 Task: Search one way flight ticket for 1 adult, 1 child, 1 infant in seat in premium economy from St. Louis: St. Louis Lambert International Airport to Evansville: Evansville Regional Airport on 8-3-2023. Choice of flights is Singapure airlines. Number of bags: 1 checked bag. Price is upto 76000. Outbound departure time preference is 18:30.
Action: Mouse moved to (244, 318)
Screenshot: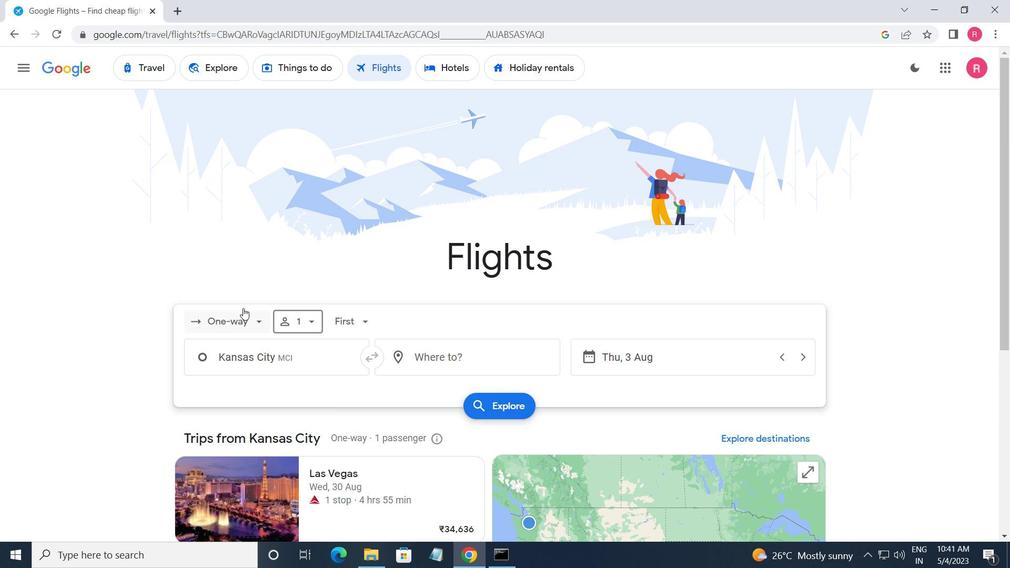 
Action: Mouse pressed left at (244, 318)
Screenshot: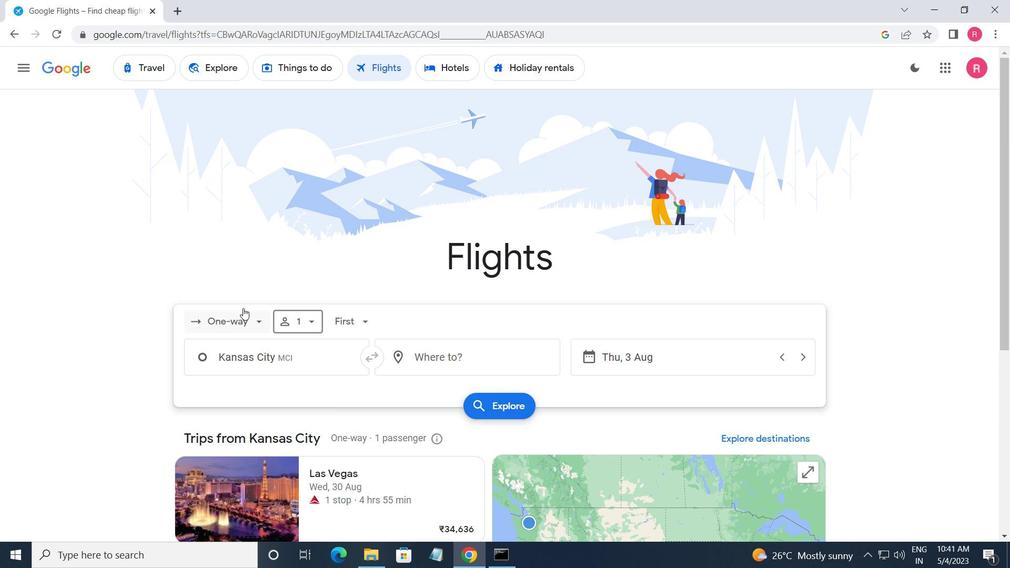 
Action: Mouse moved to (247, 388)
Screenshot: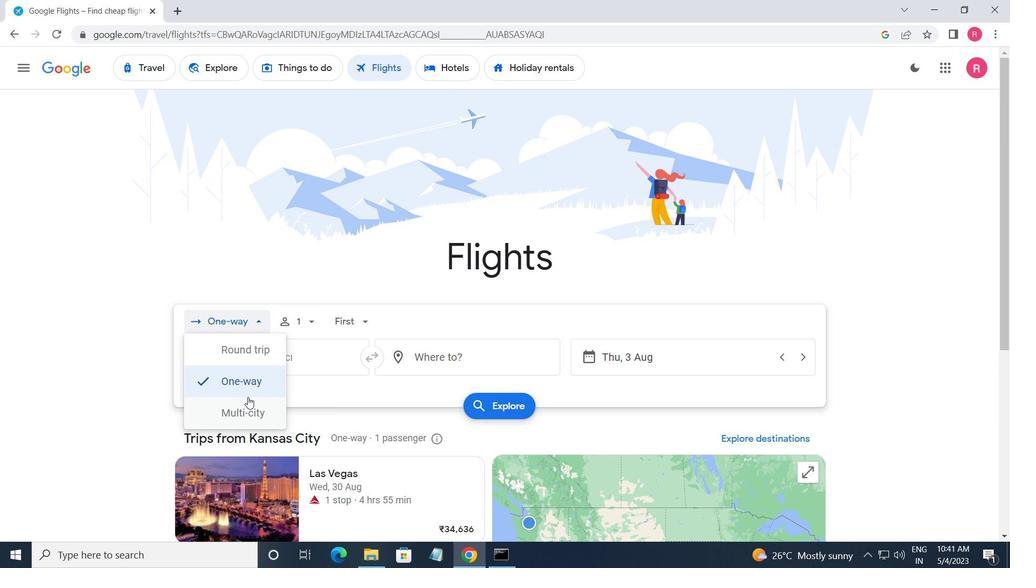 
Action: Mouse pressed left at (247, 388)
Screenshot: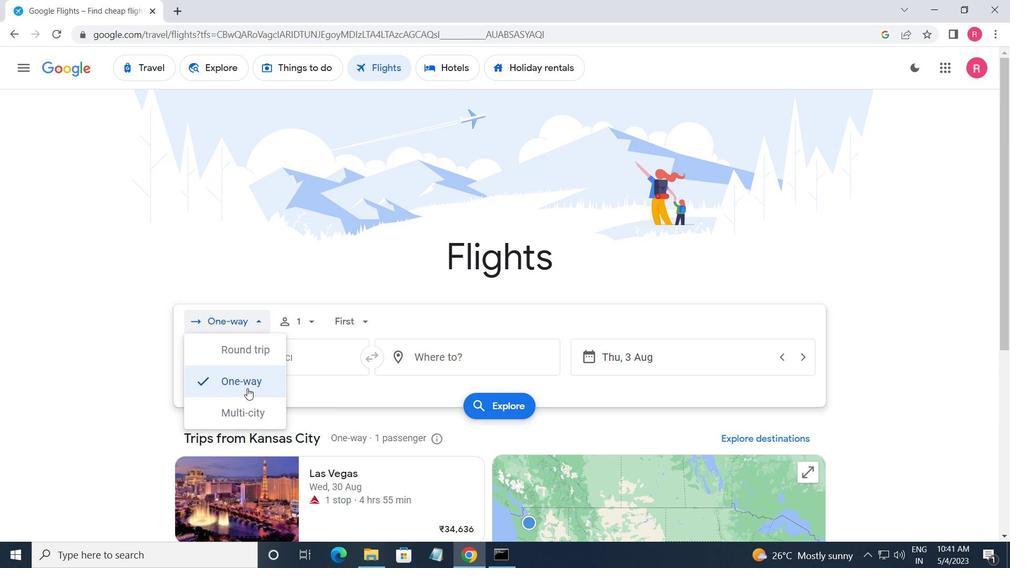 
Action: Mouse moved to (299, 329)
Screenshot: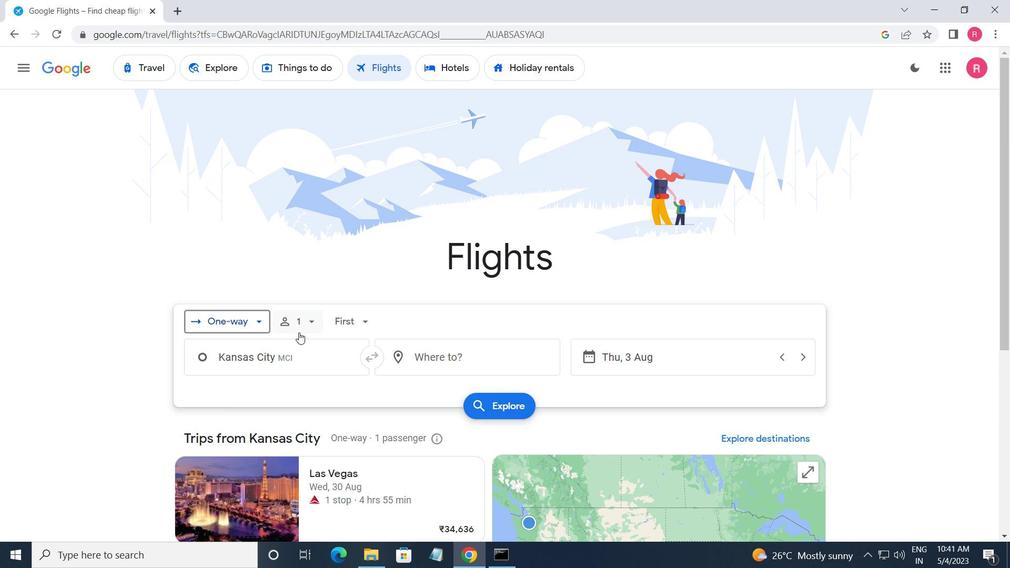 
Action: Mouse pressed left at (299, 329)
Screenshot: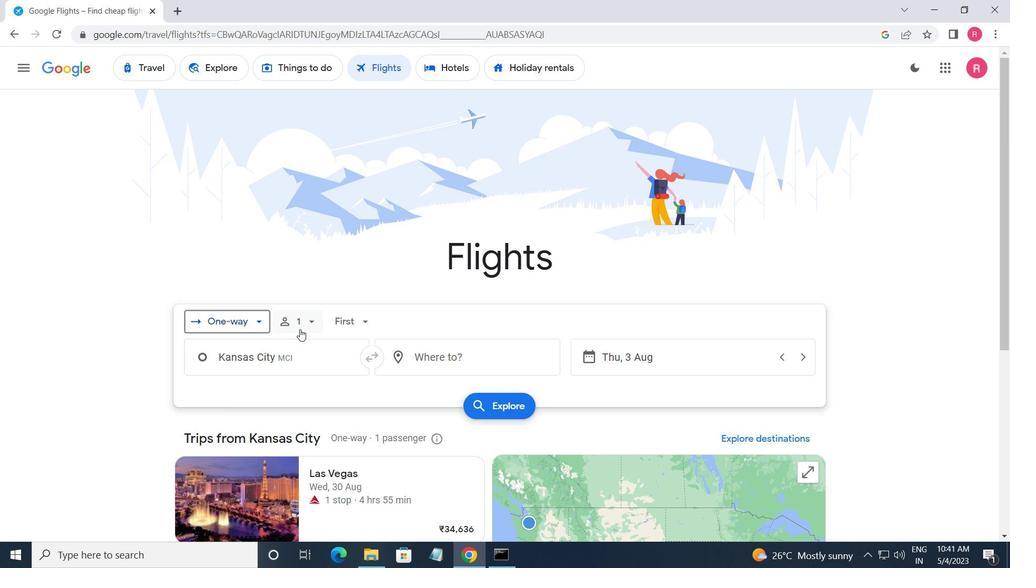 
Action: Mouse moved to (412, 387)
Screenshot: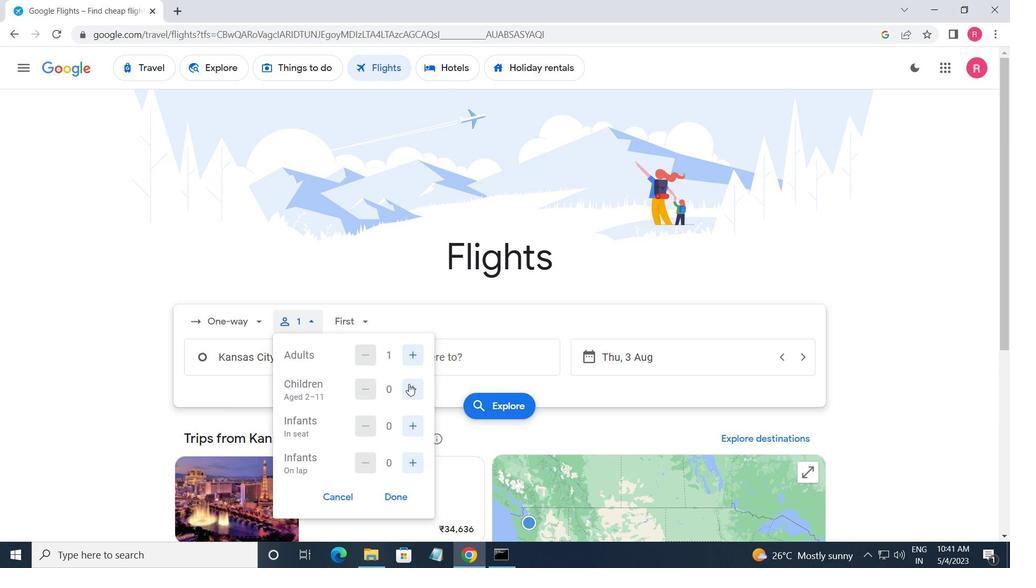 
Action: Mouse pressed left at (412, 387)
Screenshot: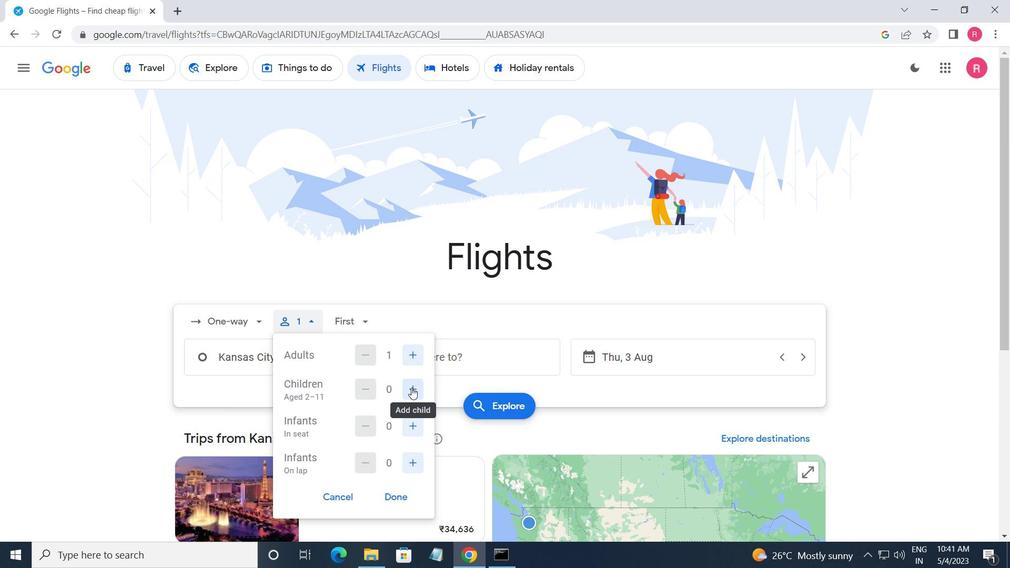 
Action: Mouse moved to (412, 421)
Screenshot: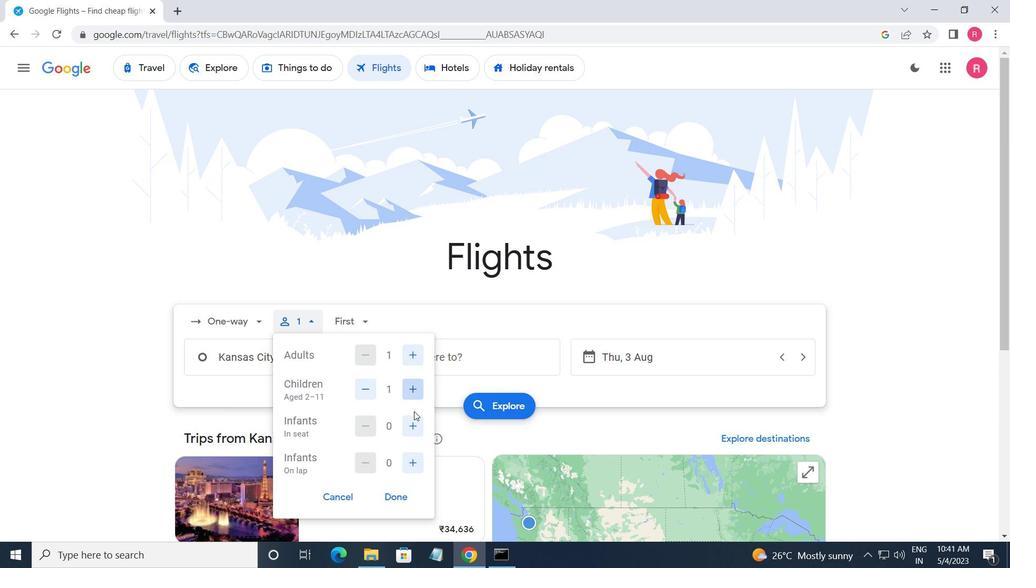 
Action: Mouse pressed left at (412, 421)
Screenshot: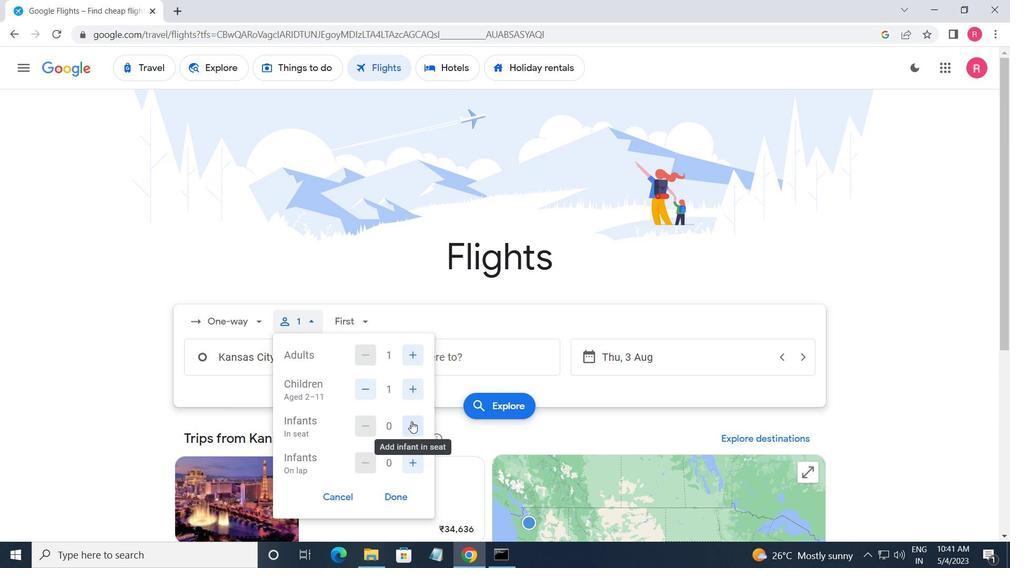 
Action: Mouse moved to (353, 319)
Screenshot: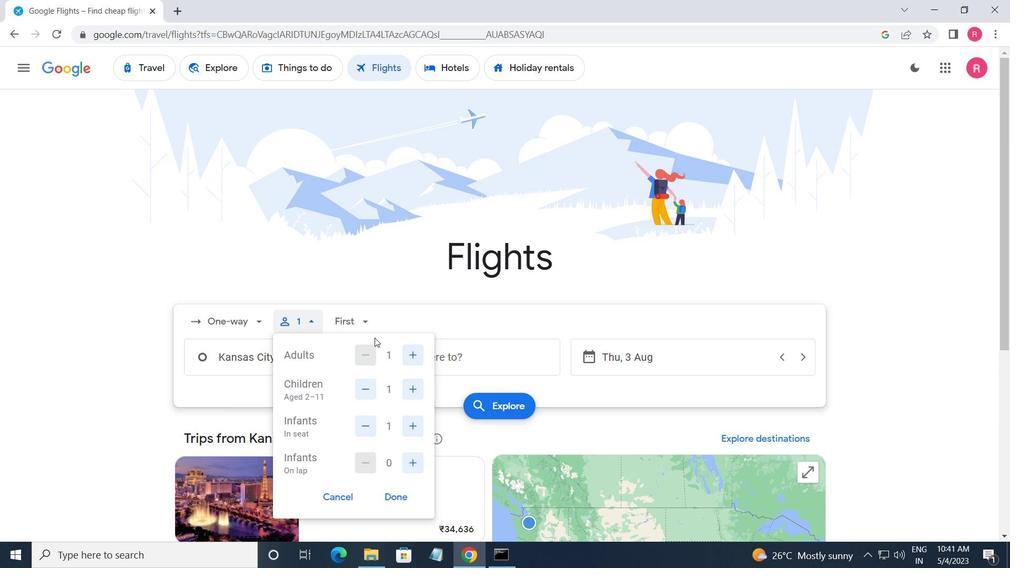 
Action: Mouse pressed left at (353, 319)
Screenshot: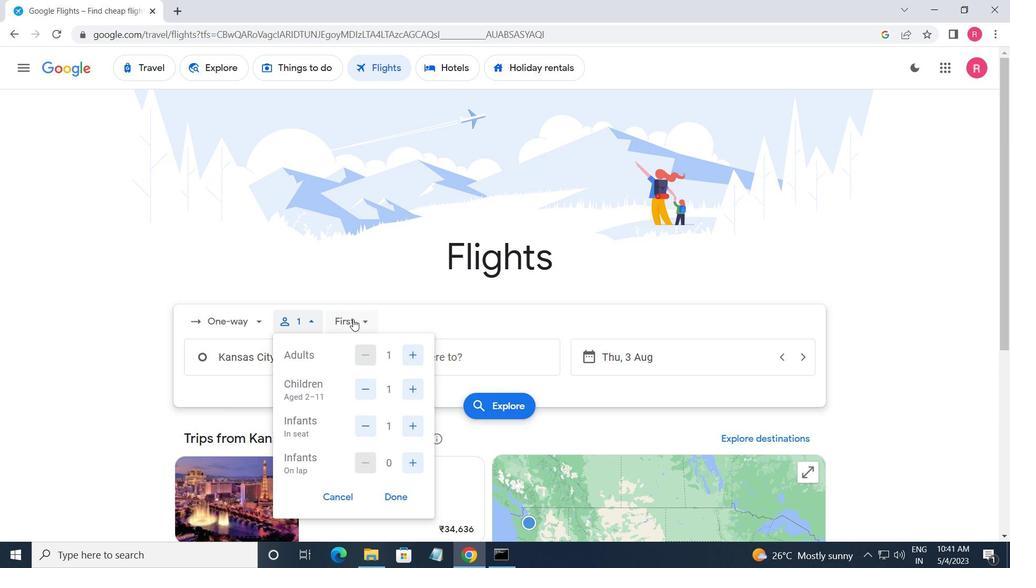 
Action: Mouse moved to (371, 387)
Screenshot: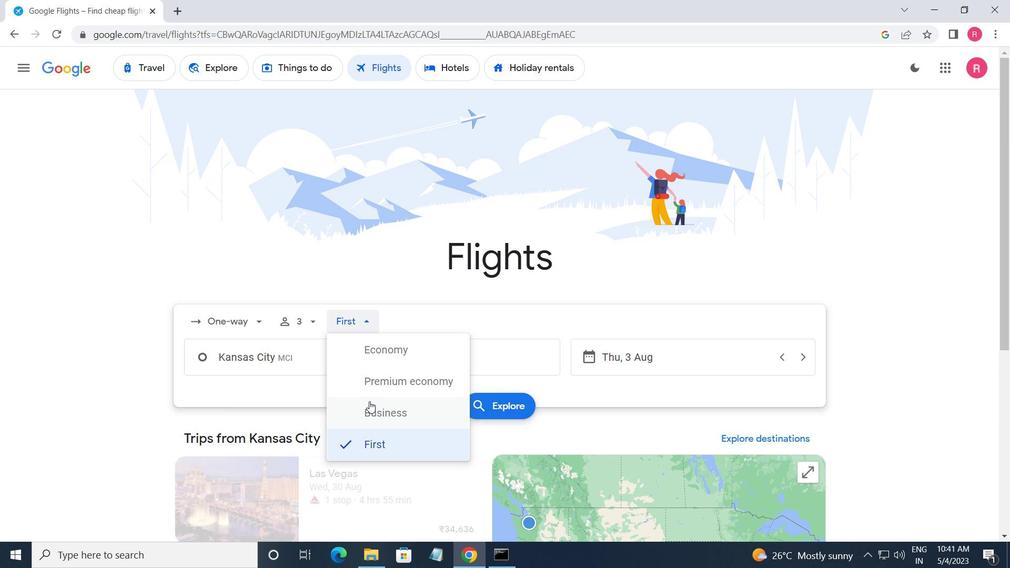 
Action: Mouse pressed left at (371, 387)
Screenshot: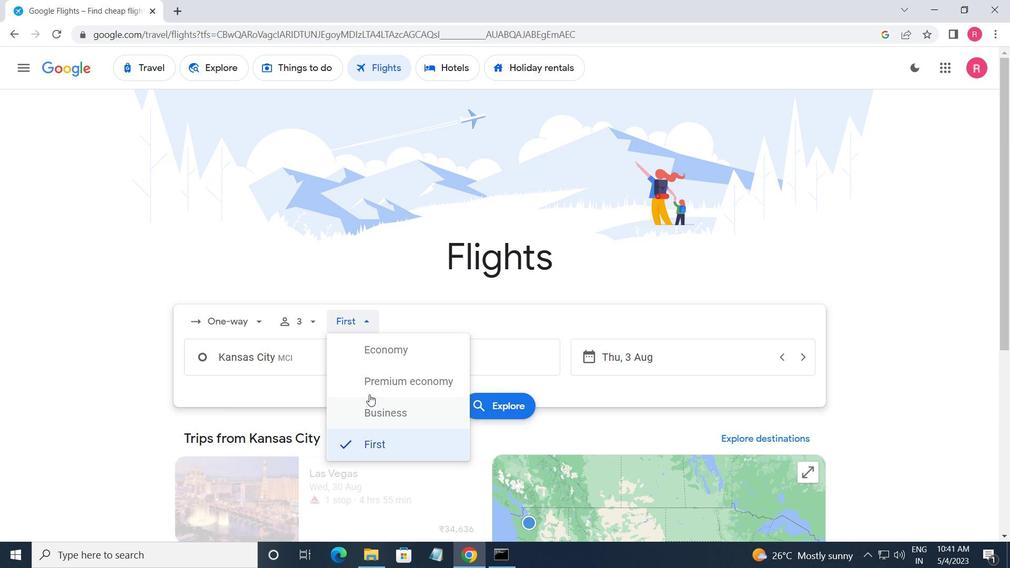 
Action: Mouse moved to (326, 369)
Screenshot: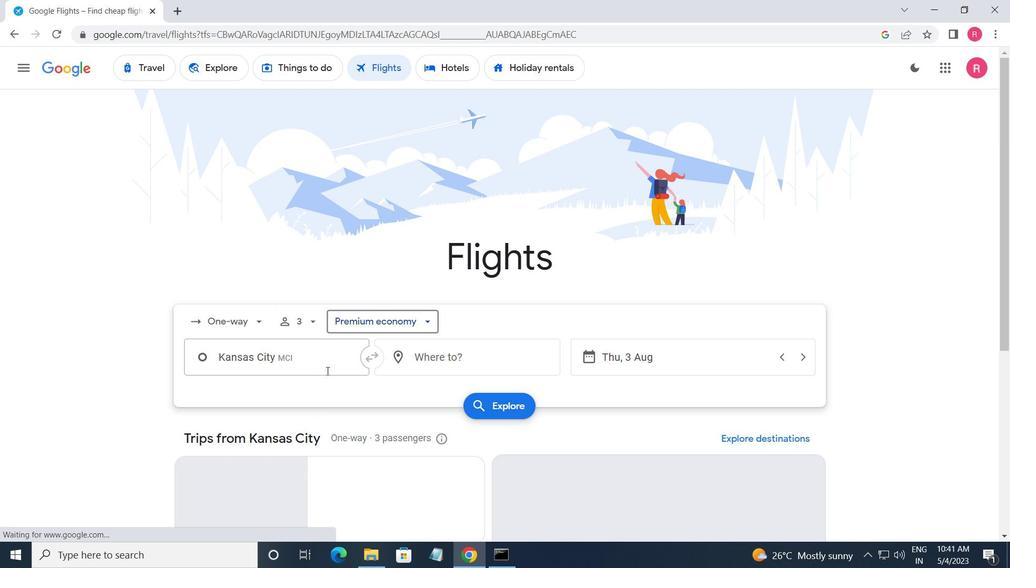 
Action: Mouse pressed left at (326, 369)
Screenshot: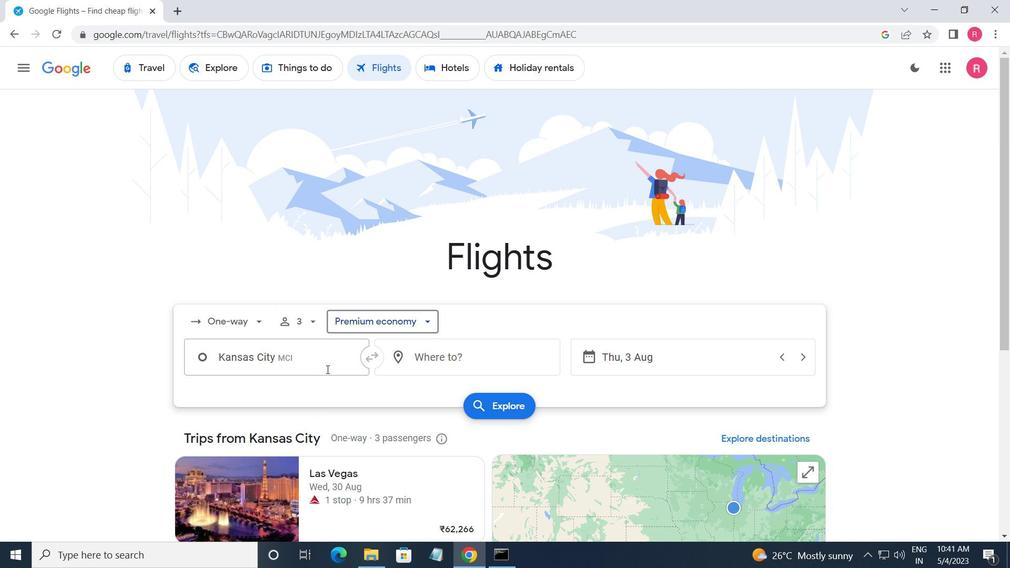 
Action: Key pressed <Key.shift>ST.<Key.shift_r><Key.shift_r><Key.shift_r><Key.shift_r><Key.shift_r>LP<Key.backspace><Key.backspace><Key.space><Key.shift_r>LOU
Screenshot: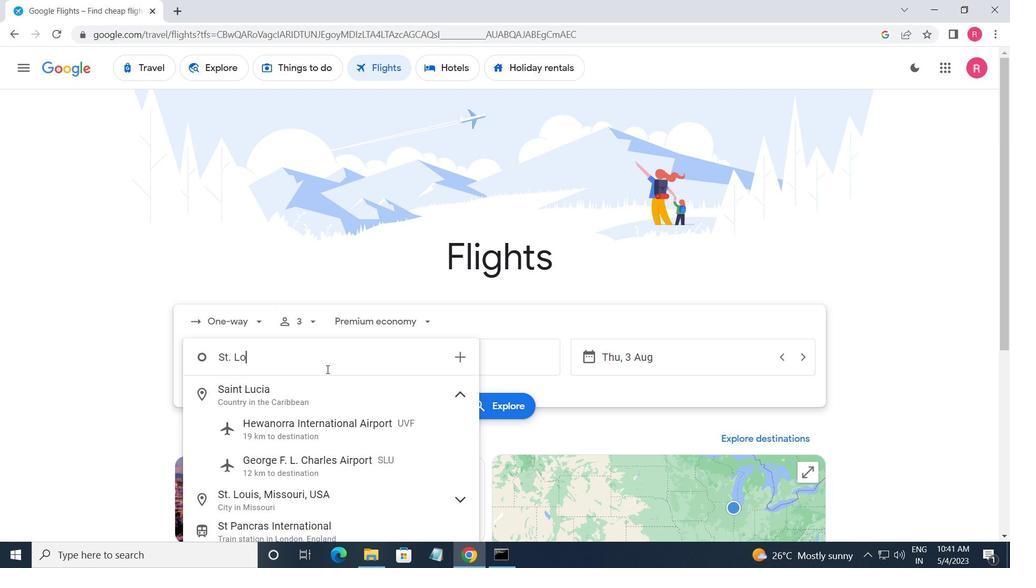 
Action: Mouse moved to (322, 417)
Screenshot: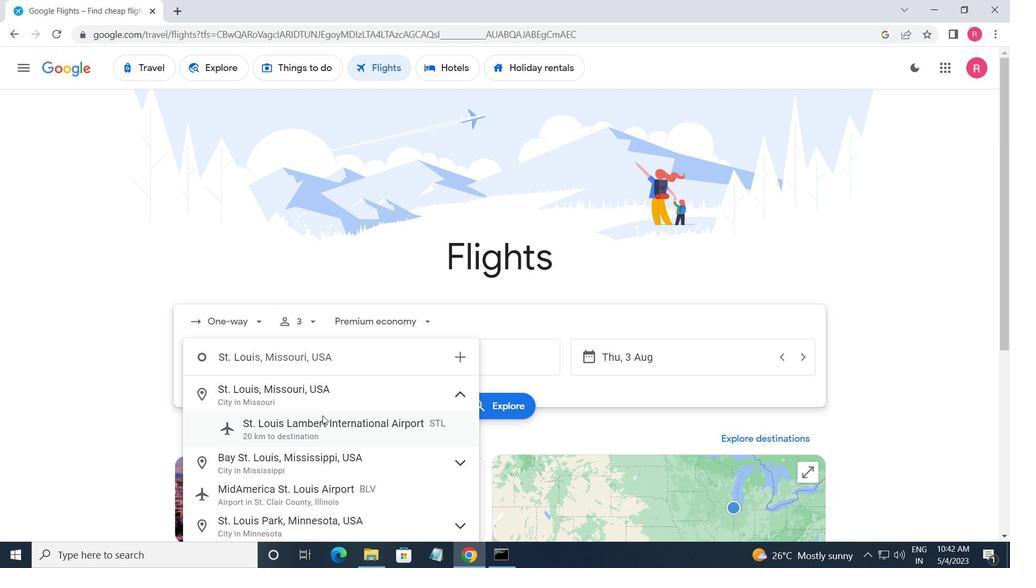 
Action: Mouse pressed left at (322, 417)
Screenshot: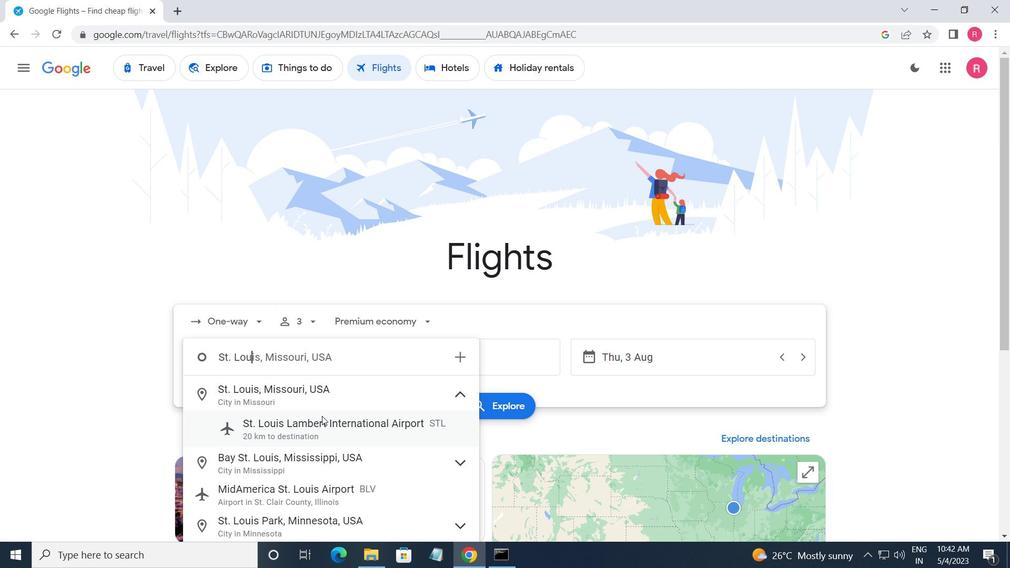 
Action: Mouse moved to (438, 364)
Screenshot: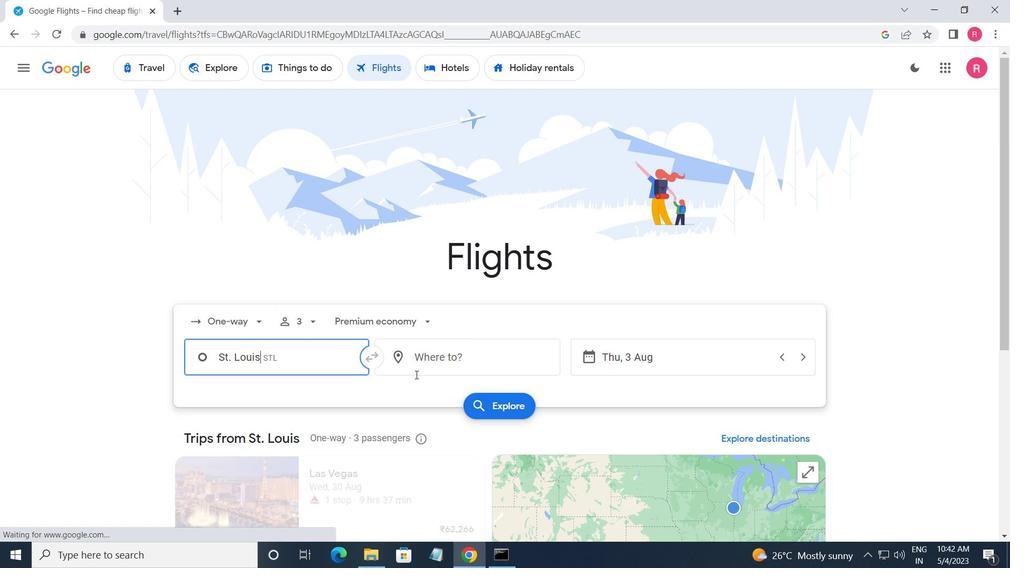 
Action: Mouse pressed left at (438, 364)
Screenshot: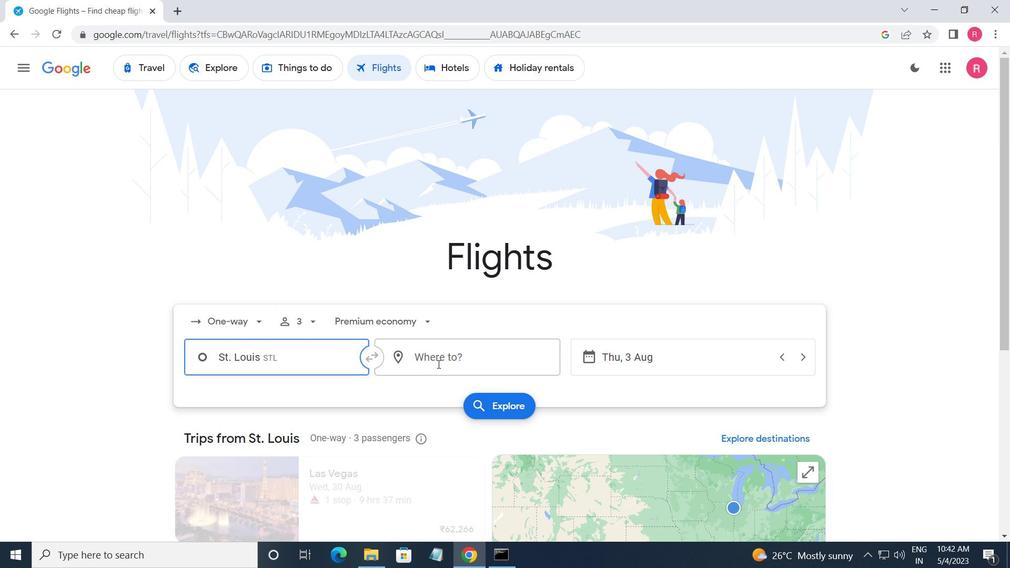 
Action: Mouse moved to (457, 482)
Screenshot: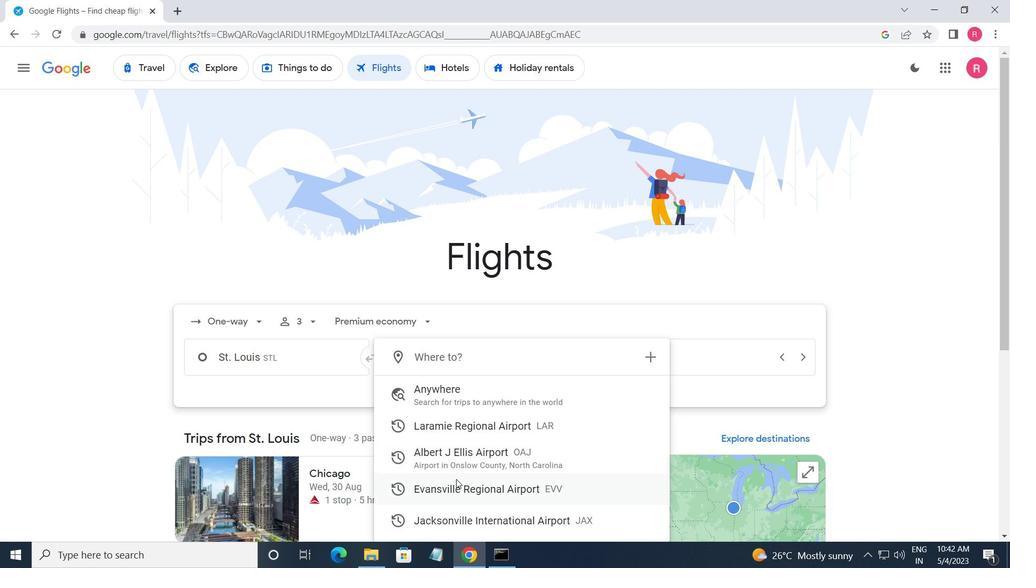 
Action: Mouse pressed left at (457, 482)
Screenshot: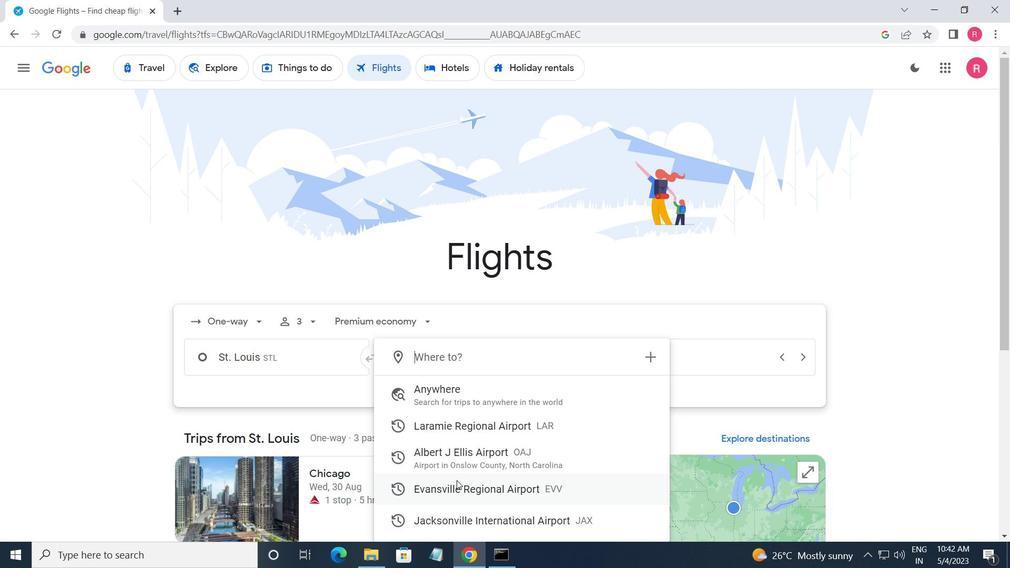 
Action: Mouse moved to (696, 352)
Screenshot: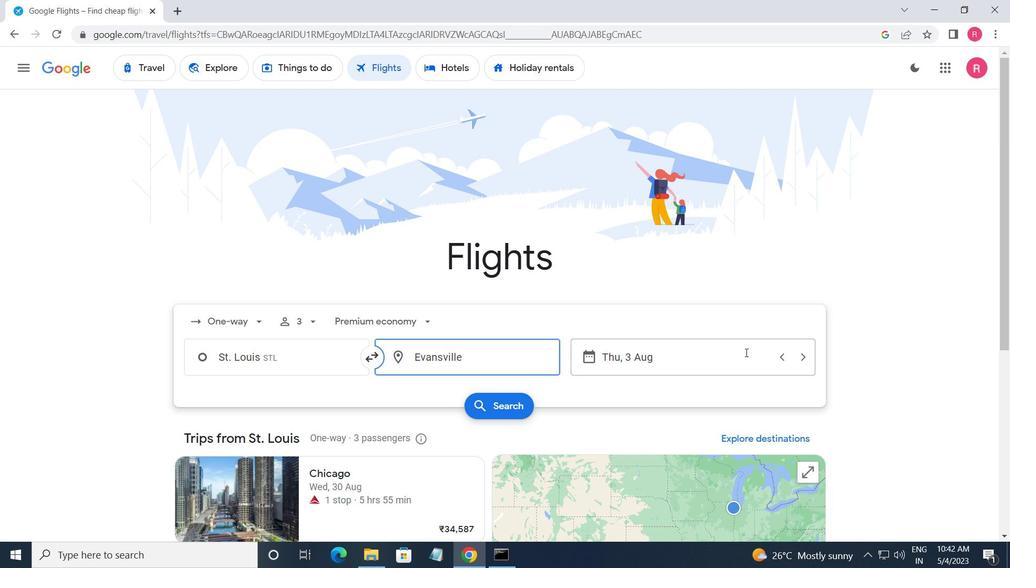 
Action: Mouse pressed left at (696, 352)
Screenshot: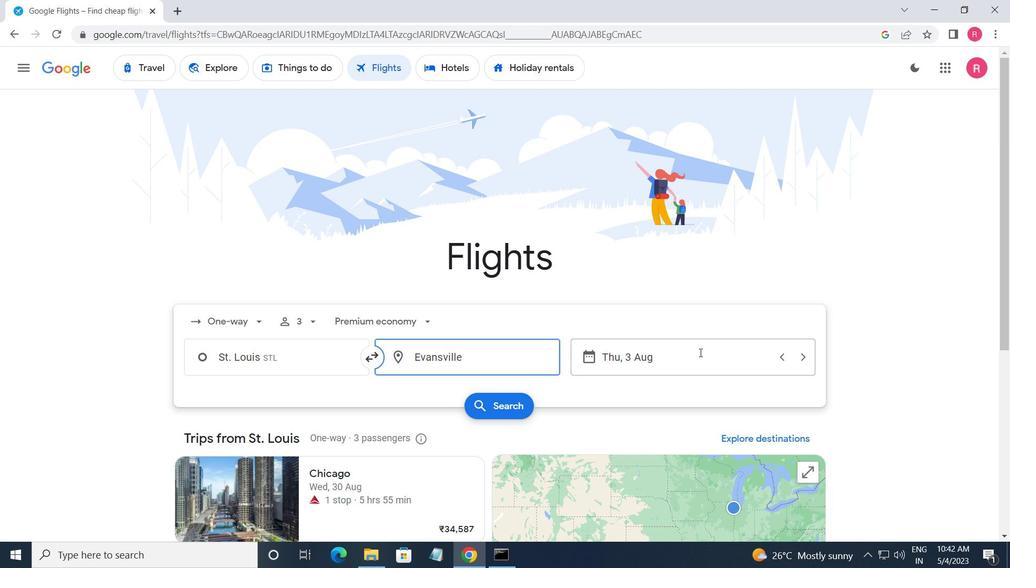 
Action: Mouse moved to (466, 302)
Screenshot: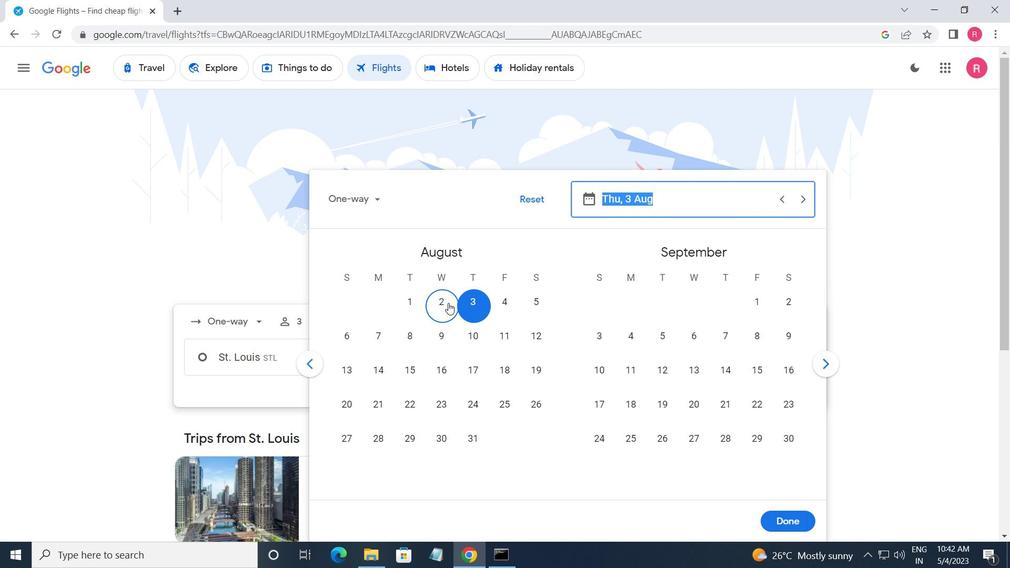 
Action: Mouse pressed left at (466, 302)
Screenshot: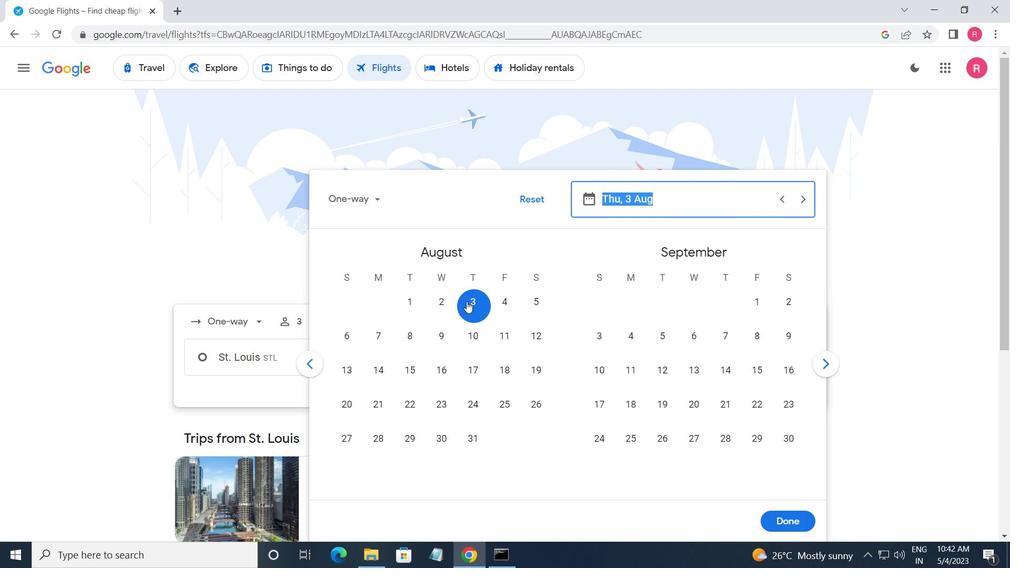 
Action: Mouse moved to (793, 519)
Screenshot: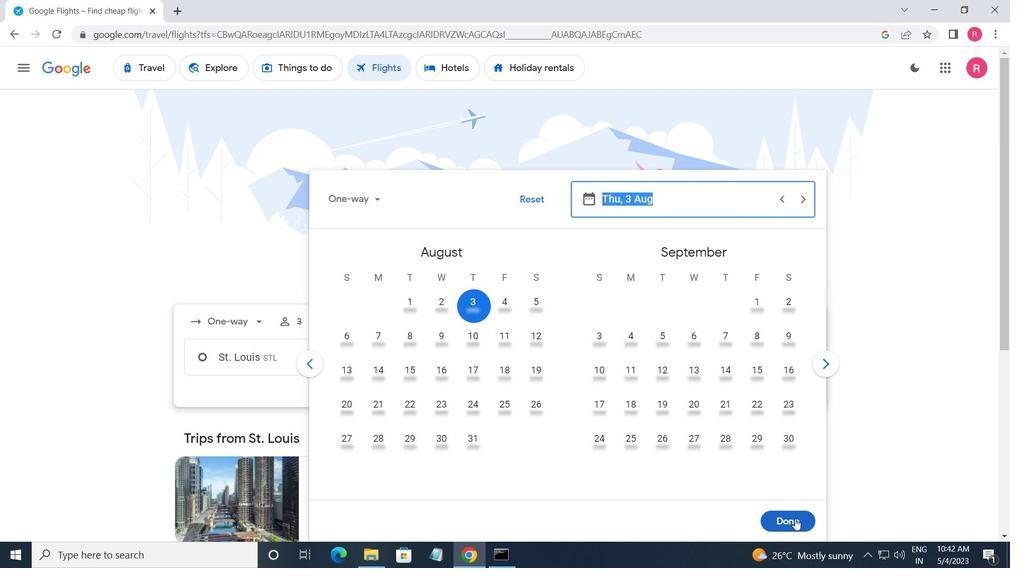 
Action: Mouse pressed left at (793, 519)
Screenshot: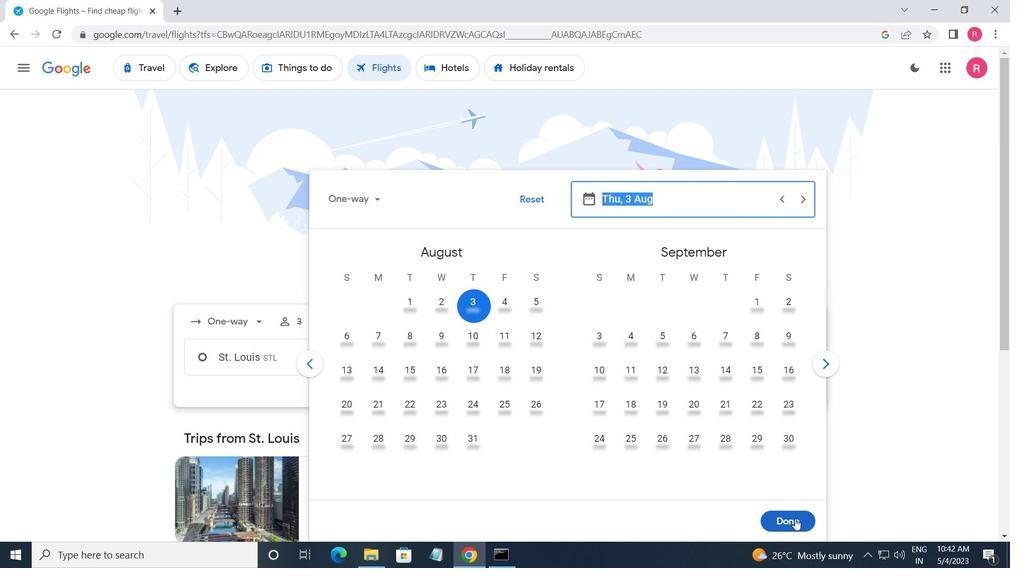 
Action: Mouse moved to (496, 412)
Screenshot: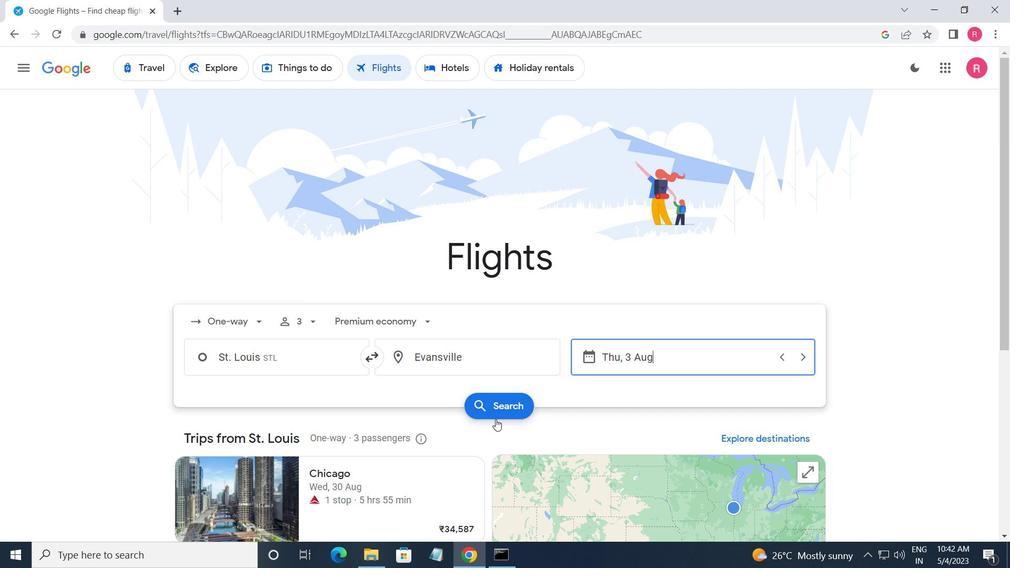 
Action: Mouse pressed left at (496, 412)
Screenshot: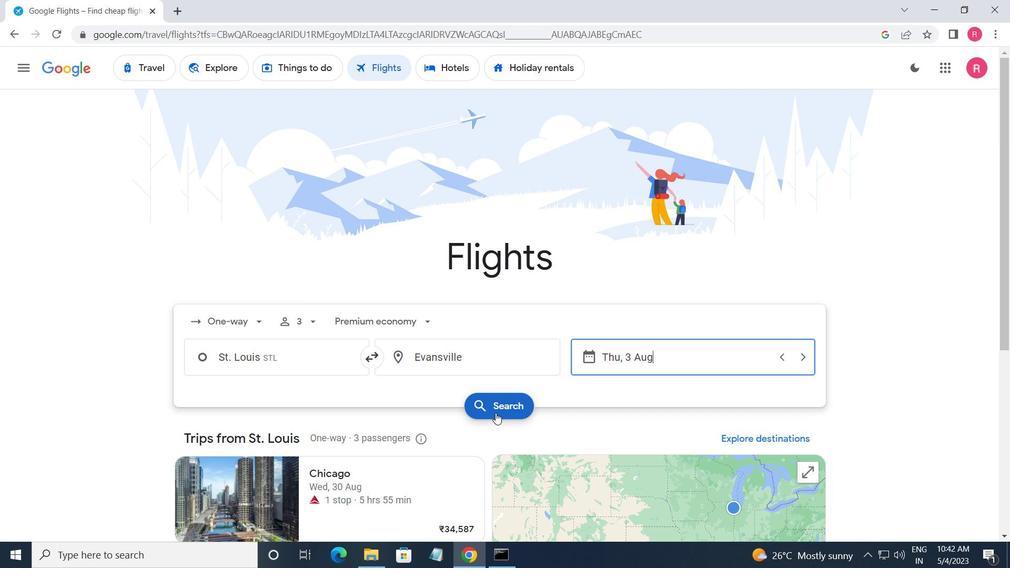 
Action: Mouse moved to (185, 188)
Screenshot: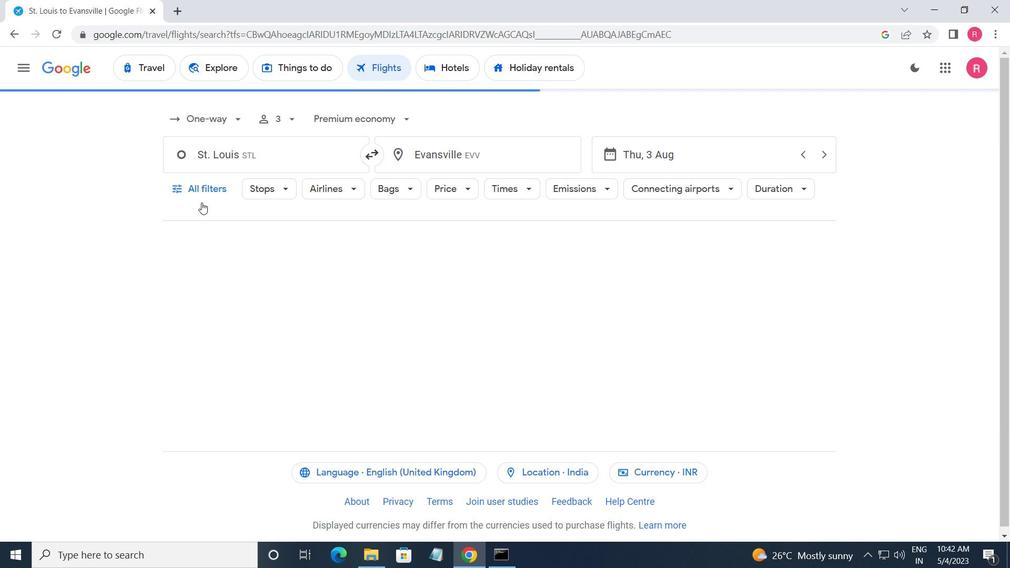 
Action: Mouse pressed left at (185, 188)
Screenshot: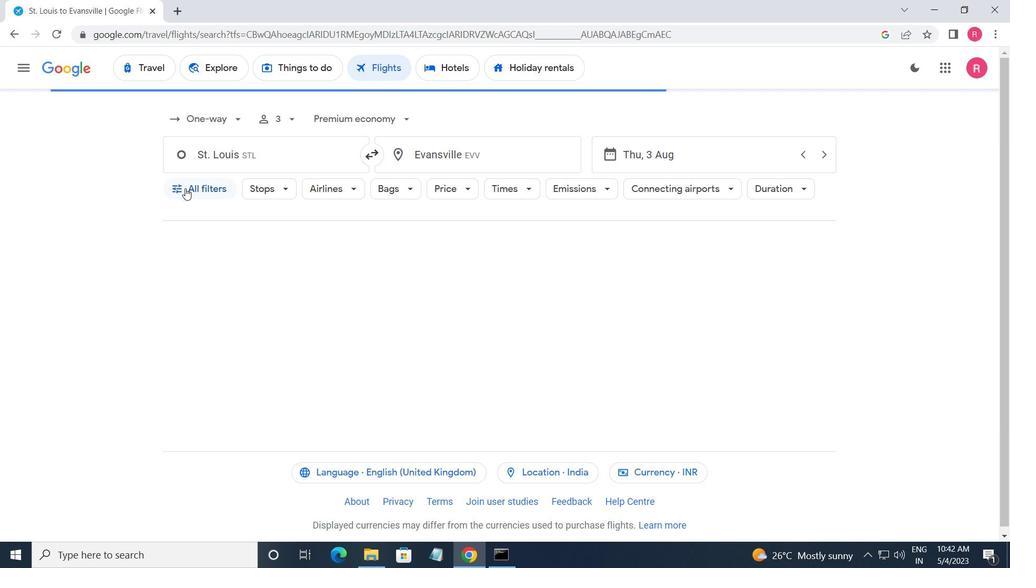 
Action: Mouse moved to (257, 315)
Screenshot: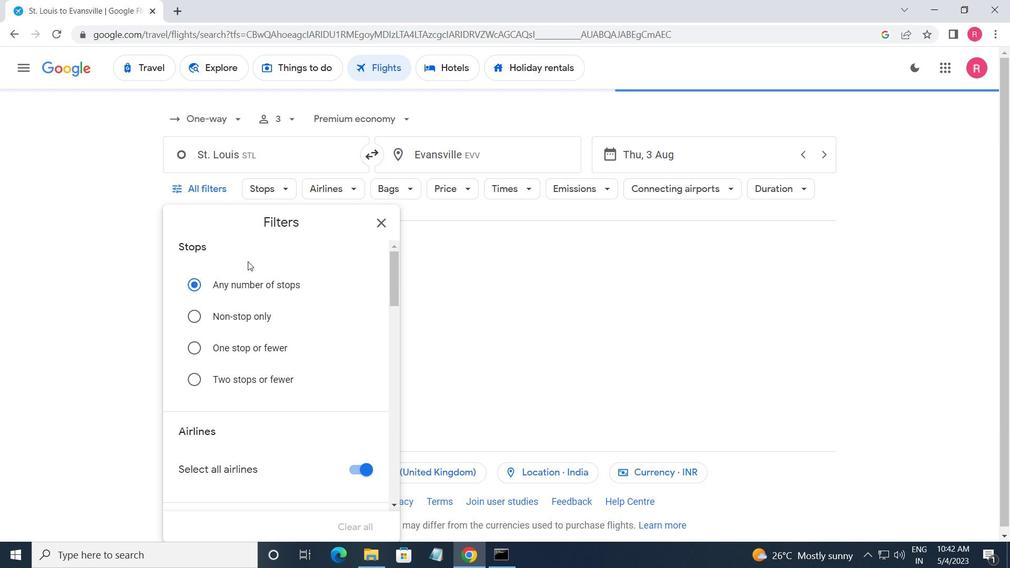 
Action: Mouse scrolled (257, 315) with delta (0, 0)
Screenshot: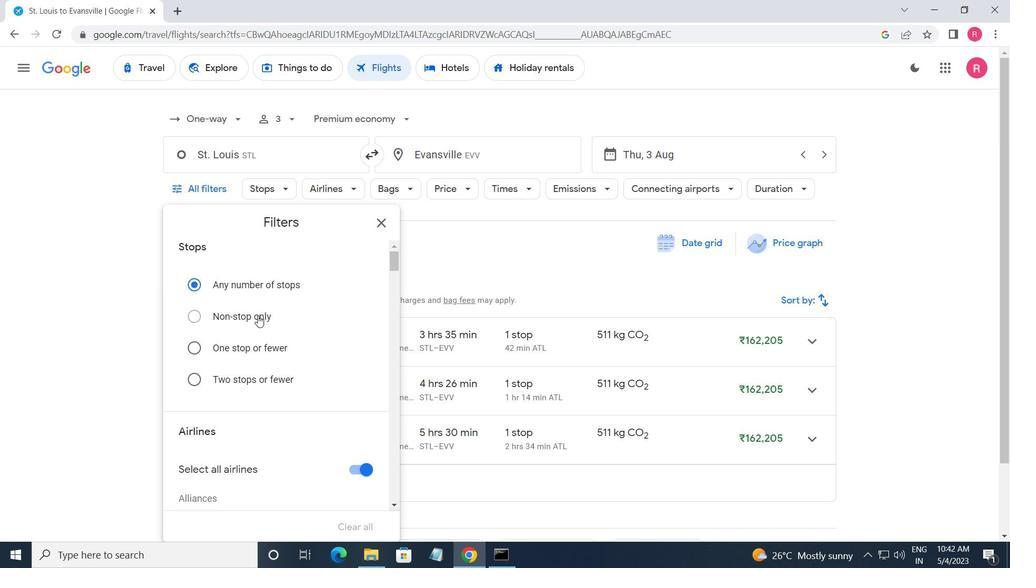 
Action: Mouse scrolled (257, 315) with delta (0, 0)
Screenshot: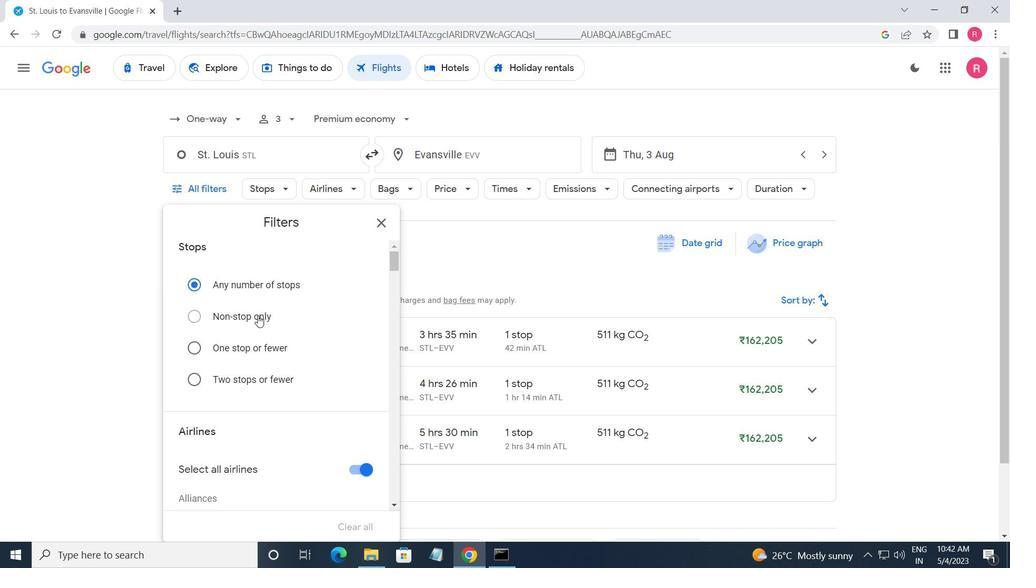 
Action: Mouse scrolled (257, 315) with delta (0, 0)
Screenshot: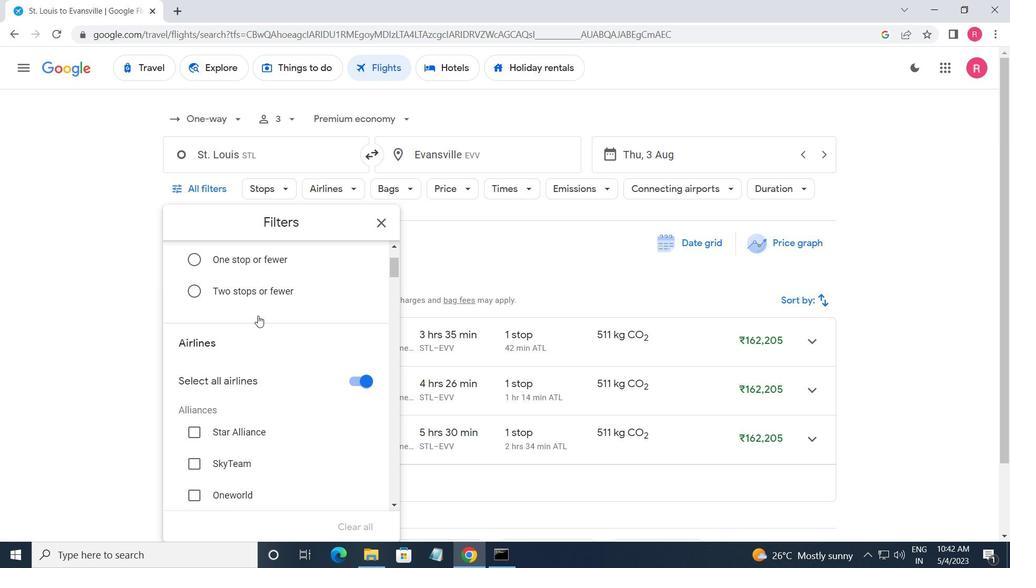 
Action: Mouse scrolled (257, 315) with delta (0, 0)
Screenshot: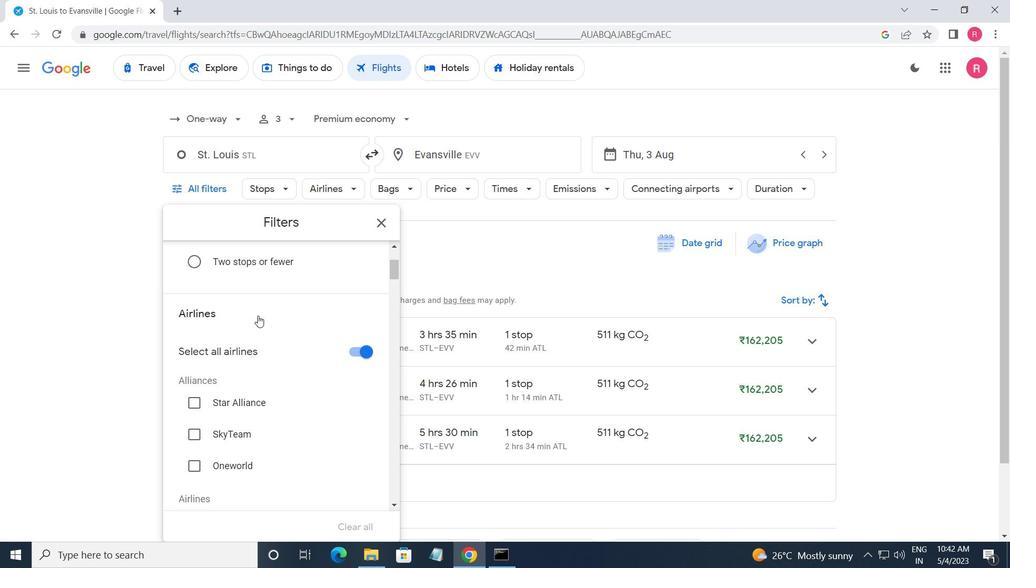 
Action: Mouse scrolled (257, 315) with delta (0, 0)
Screenshot: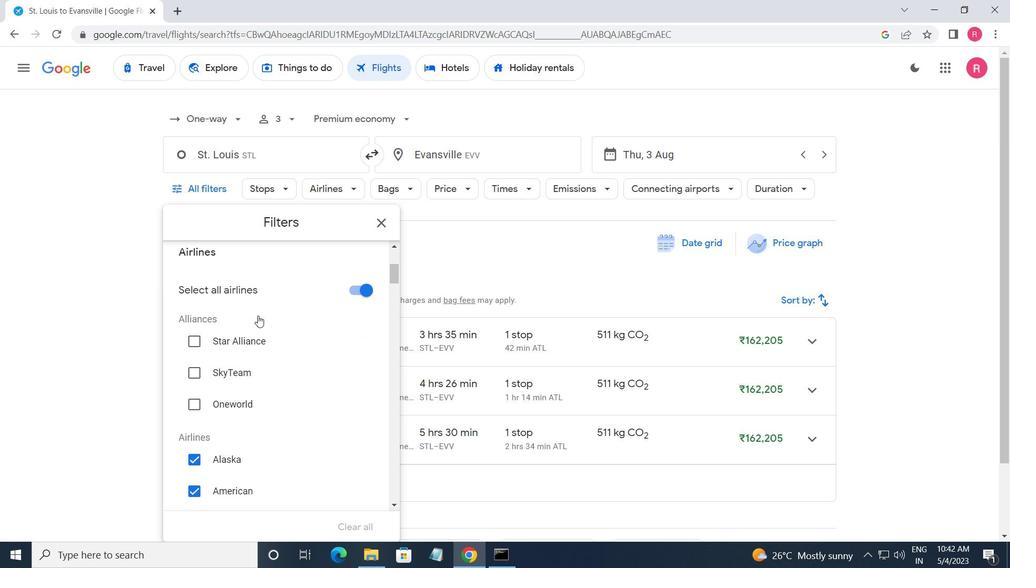 
Action: Mouse scrolled (257, 316) with delta (0, 0)
Screenshot: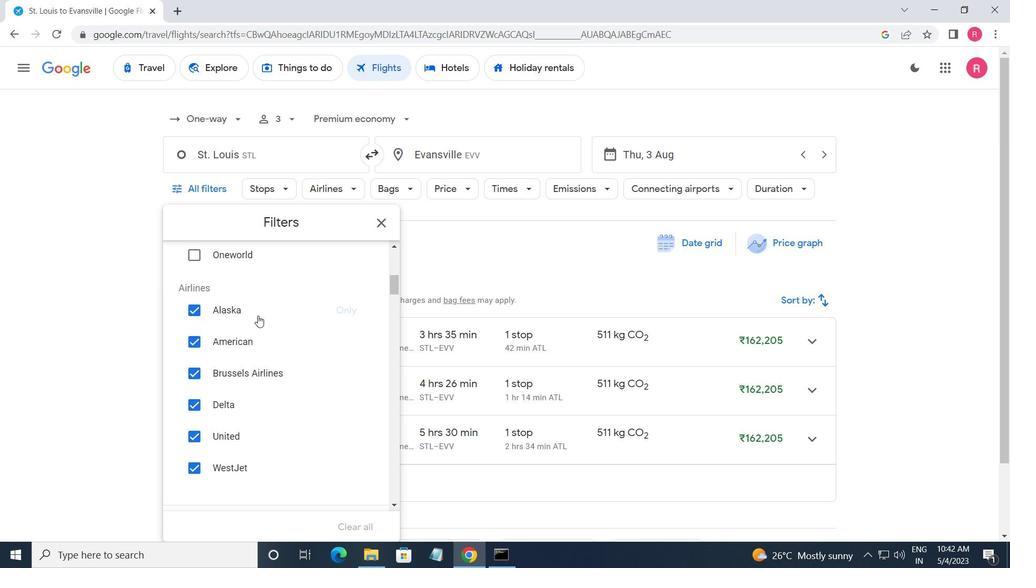 
Action: Mouse scrolled (257, 316) with delta (0, 0)
Screenshot: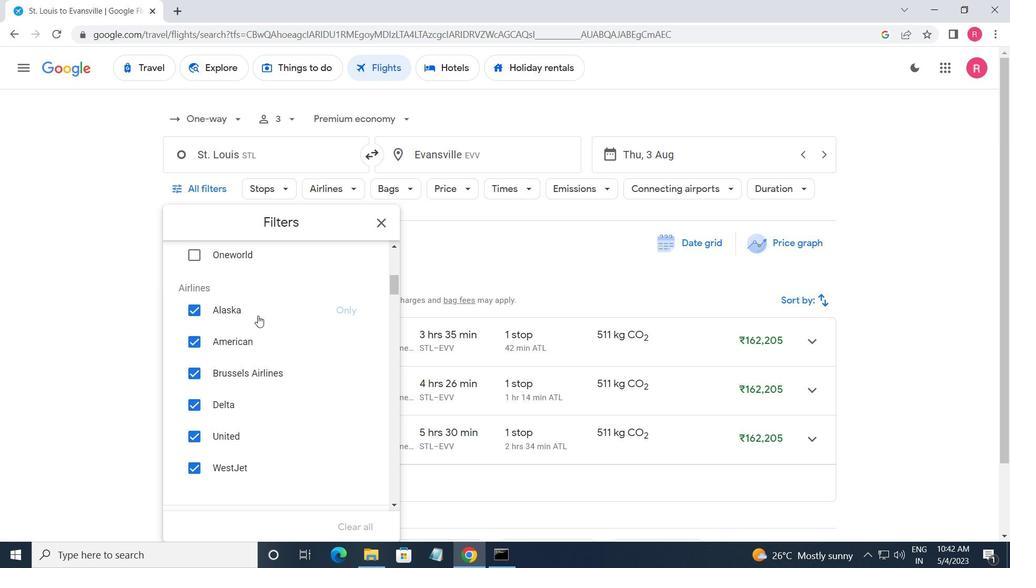 
Action: Mouse scrolled (257, 316) with delta (0, 0)
Screenshot: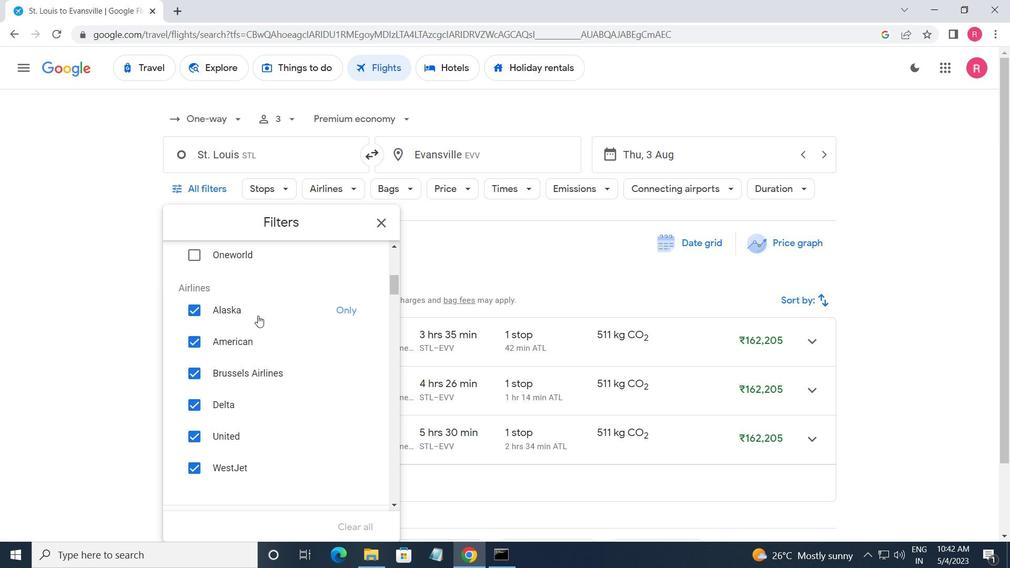 
Action: Mouse moved to (374, 337)
Screenshot: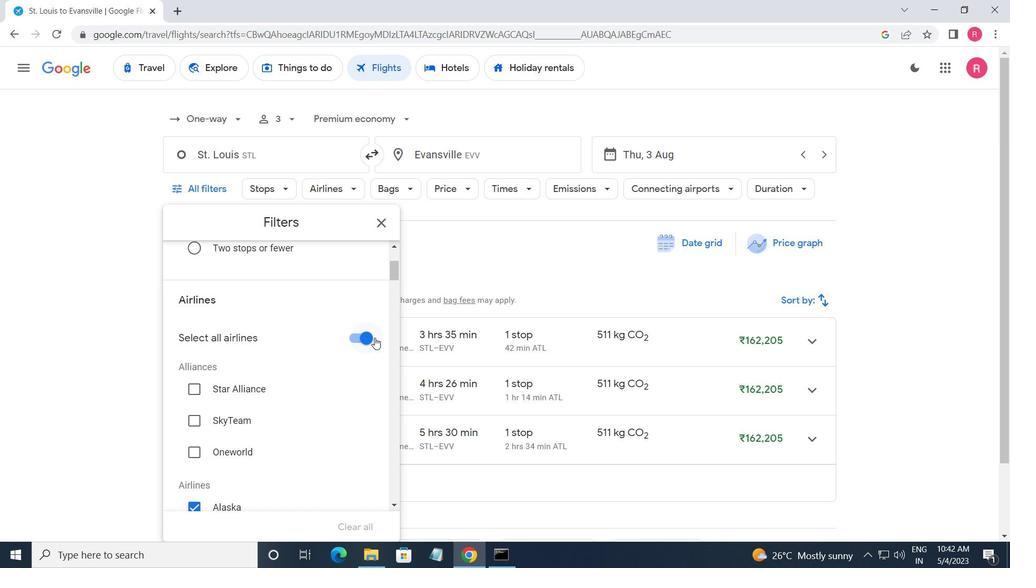 
Action: Mouse pressed left at (374, 337)
Screenshot: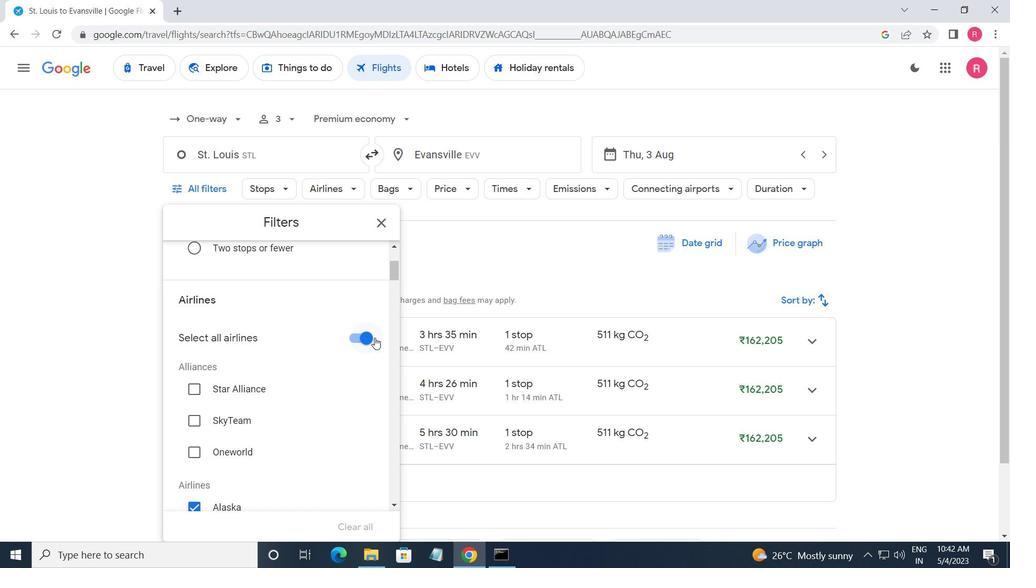 
Action: Mouse moved to (198, 417)
Screenshot: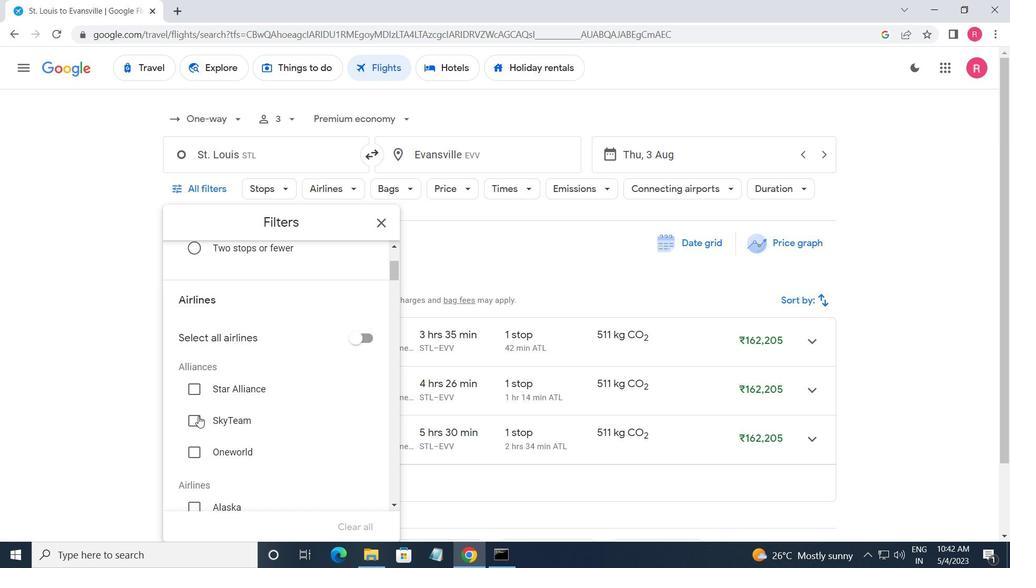 
Action: Mouse scrolled (198, 416) with delta (0, 0)
Screenshot: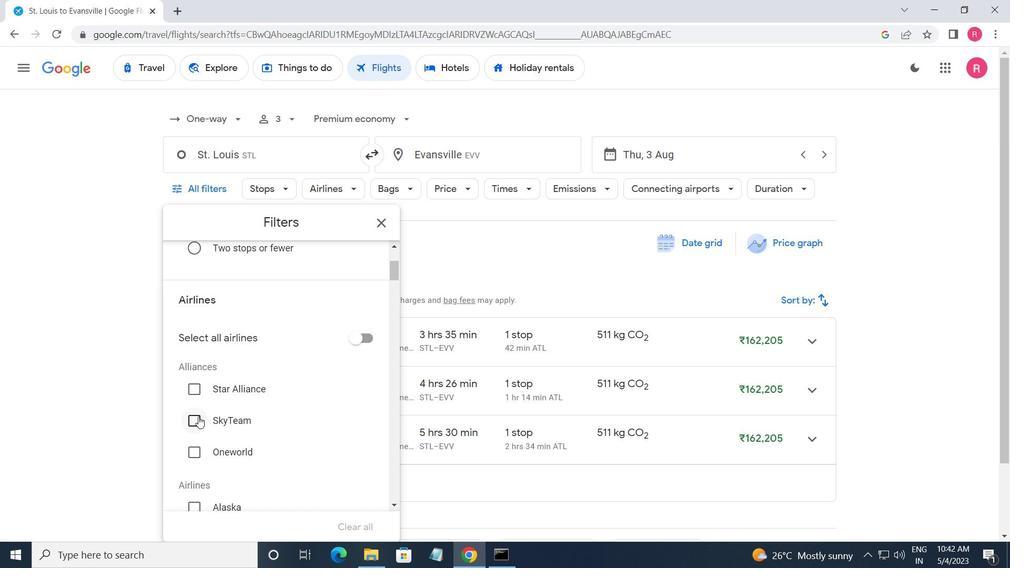 
Action: Mouse scrolled (198, 416) with delta (0, 0)
Screenshot: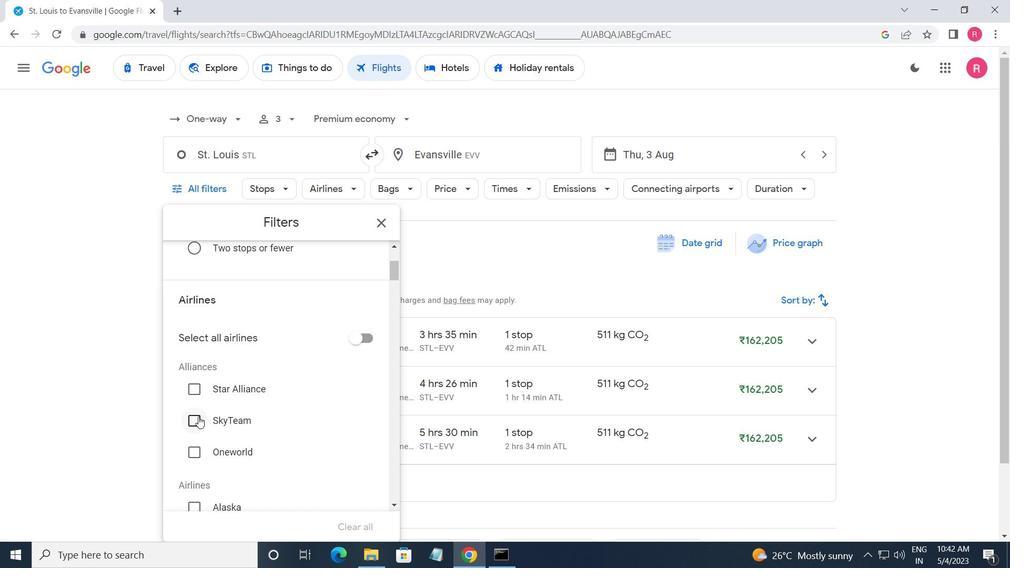 
Action: Mouse scrolled (198, 416) with delta (0, 0)
Screenshot: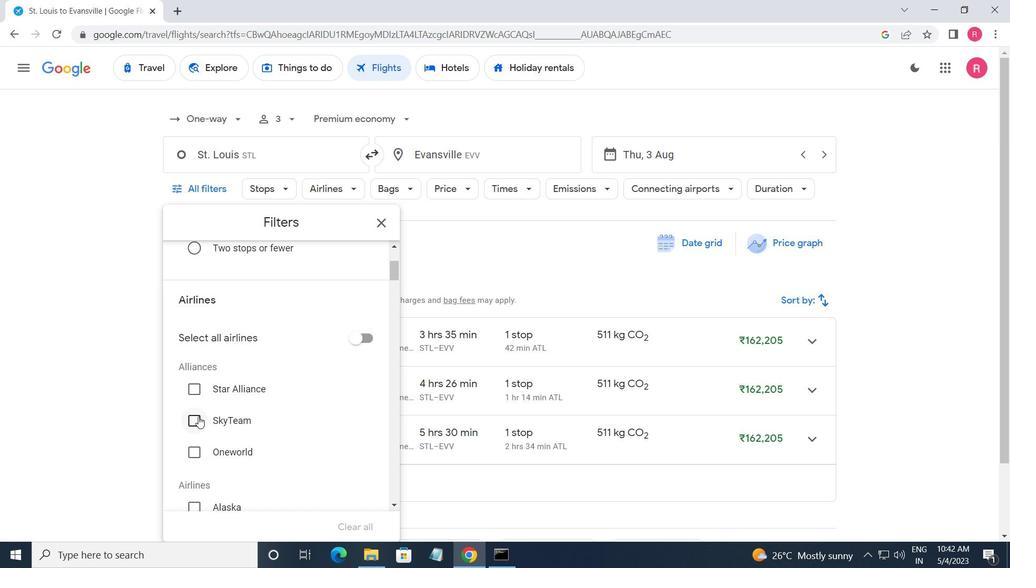 
Action: Mouse scrolled (198, 416) with delta (0, 0)
Screenshot: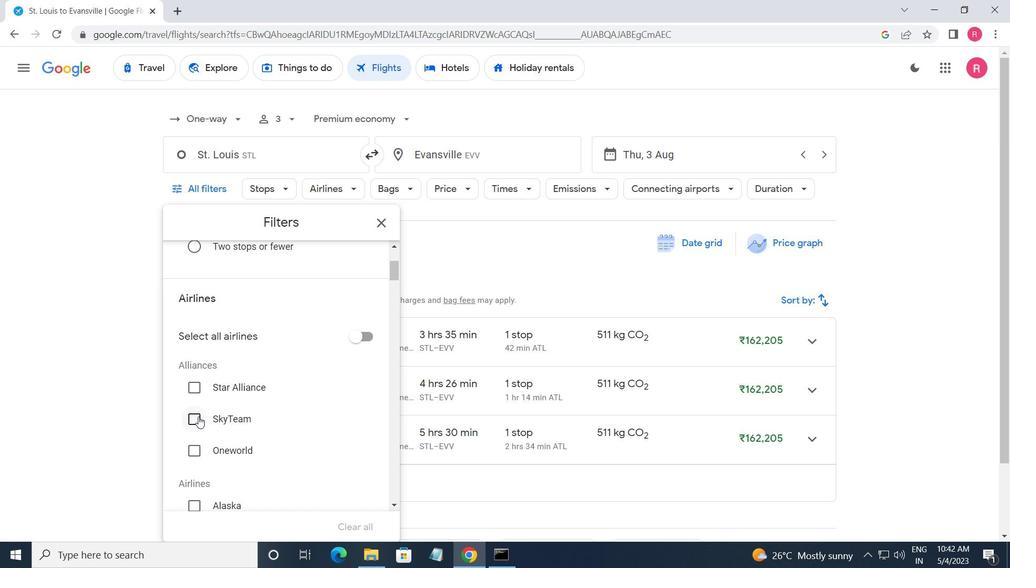 
Action: Mouse scrolled (198, 416) with delta (0, 0)
Screenshot: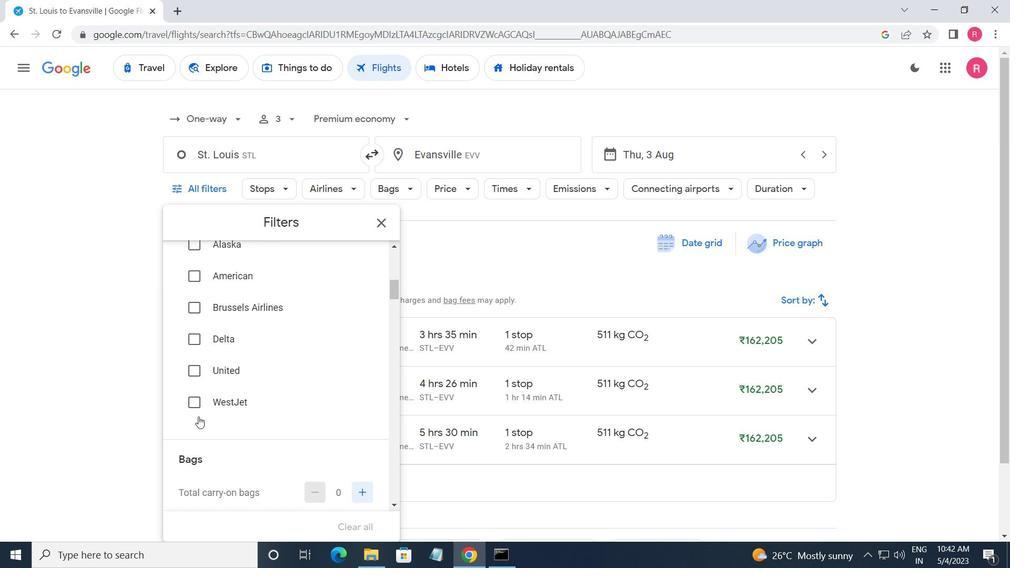 
Action: Mouse moved to (231, 422)
Screenshot: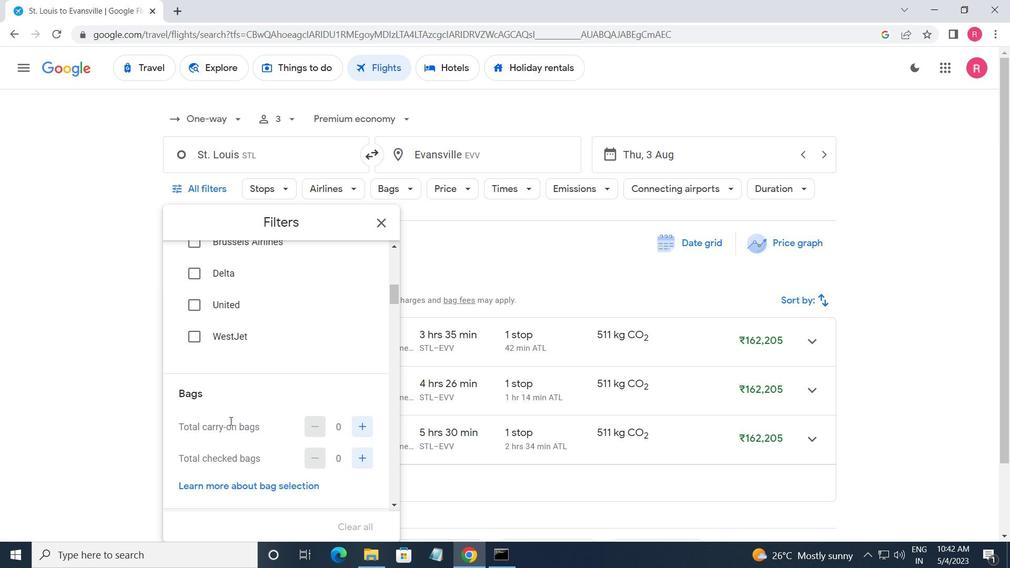 
Action: Mouse scrolled (231, 421) with delta (0, 0)
Screenshot: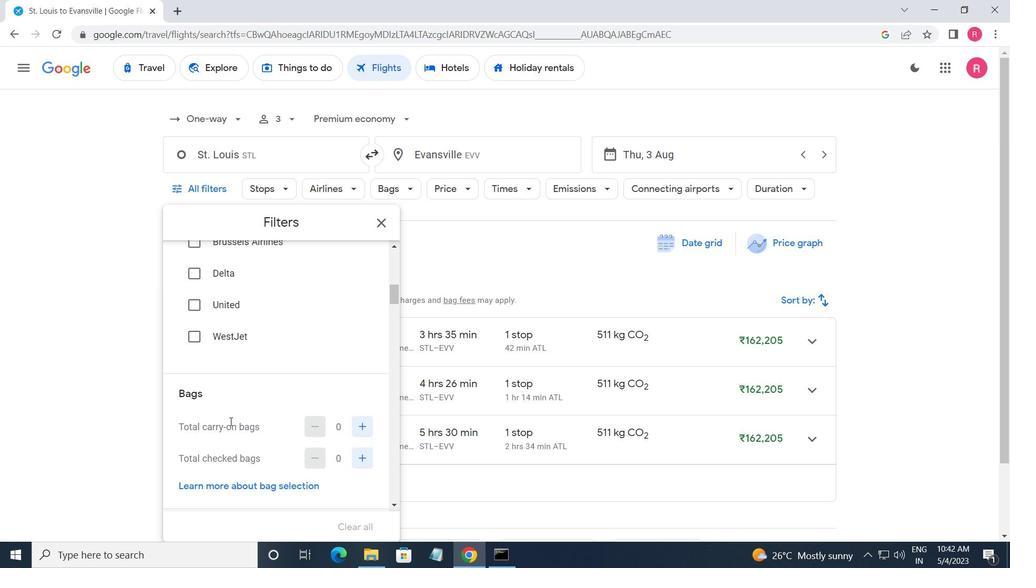 
Action: Mouse moved to (356, 391)
Screenshot: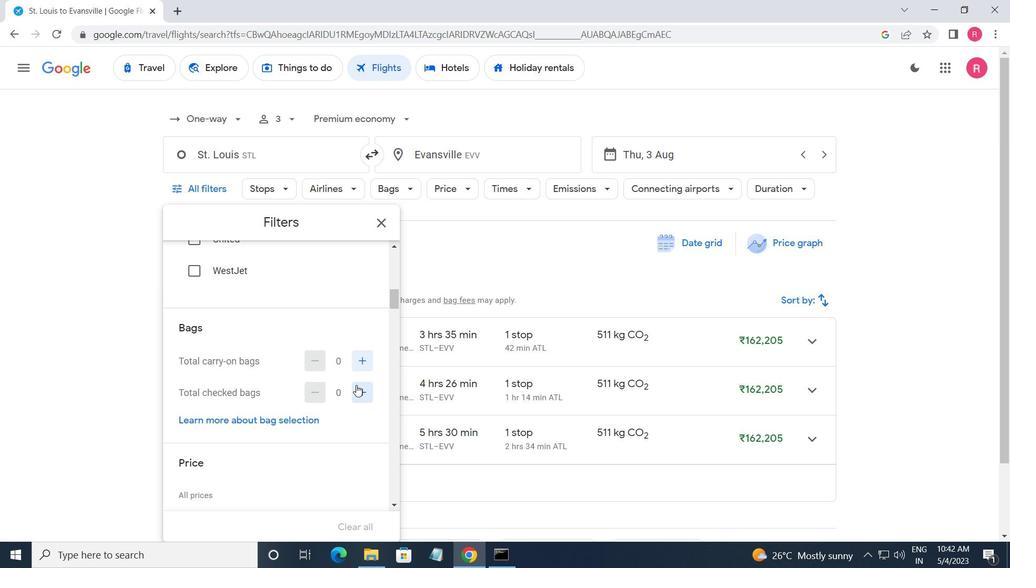 
Action: Mouse pressed left at (356, 391)
Screenshot: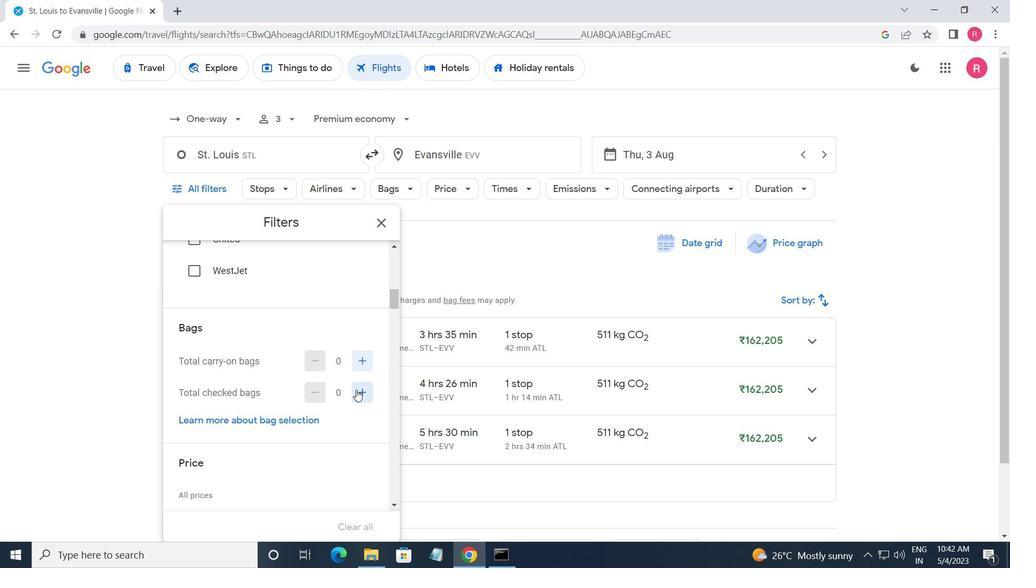 
Action: Mouse pressed left at (356, 391)
Screenshot: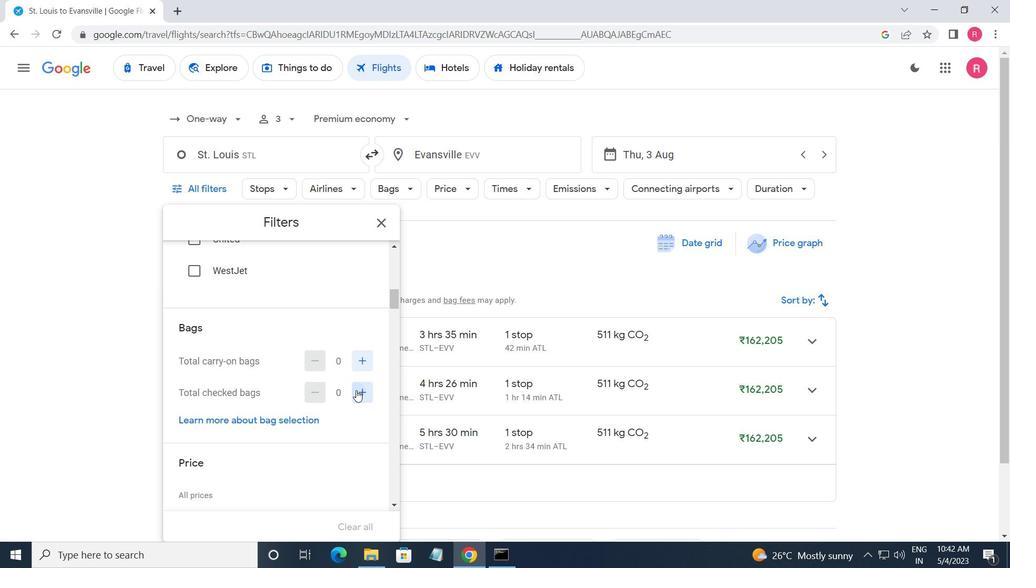 
Action: Mouse moved to (322, 393)
Screenshot: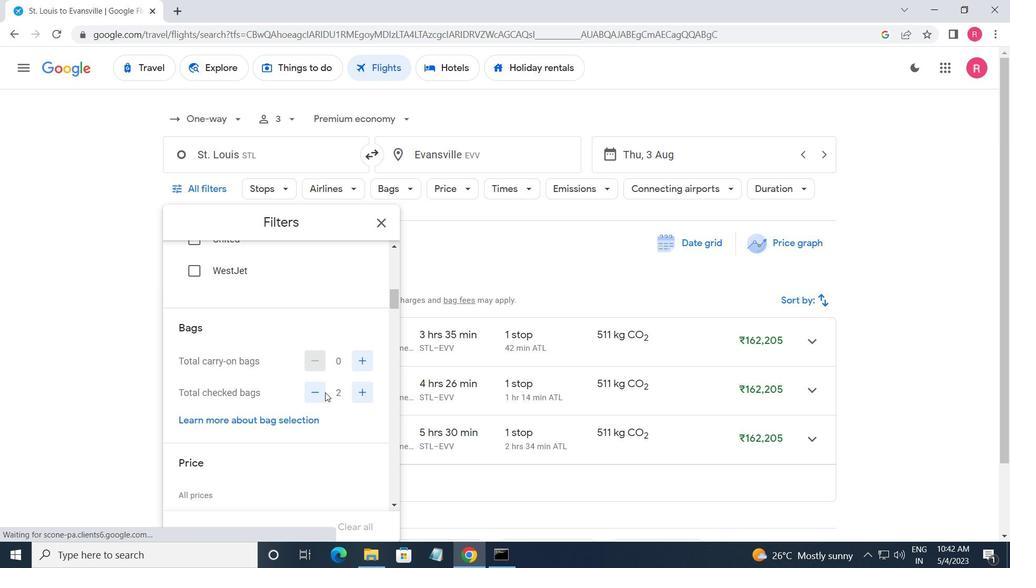 
Action: Mouse pressed left at (322, 393)
Screenshot: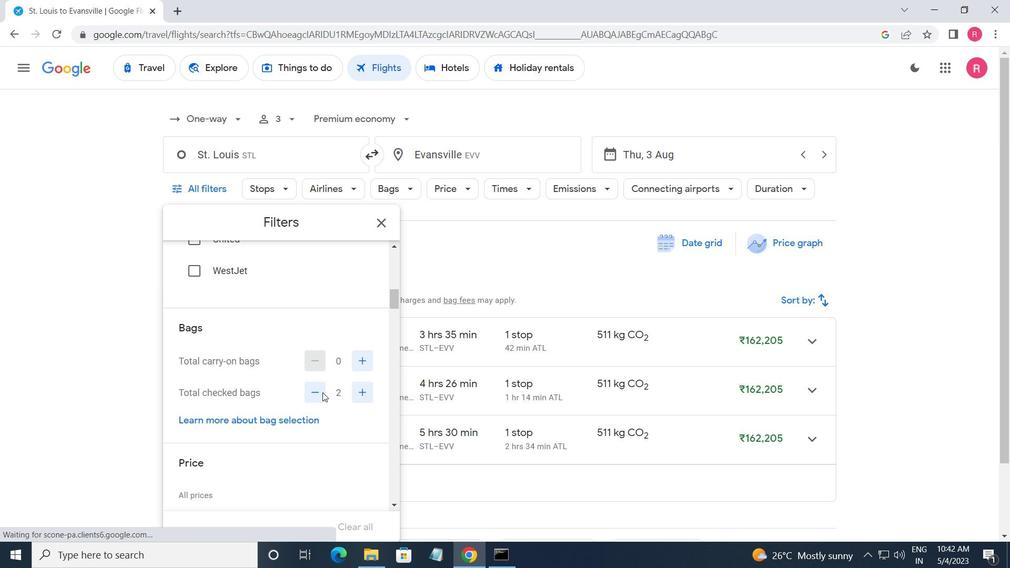 
Action: Mouse moved to (354, 406)
Screenshot: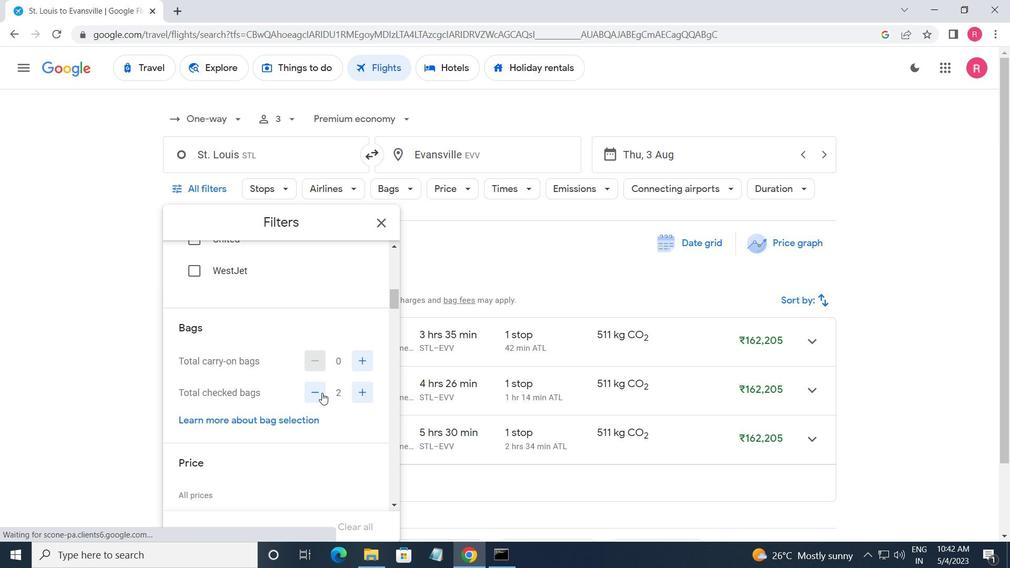 
Action: Mouse scrolled (354, 406) with delta (0, 0)
Screenshot: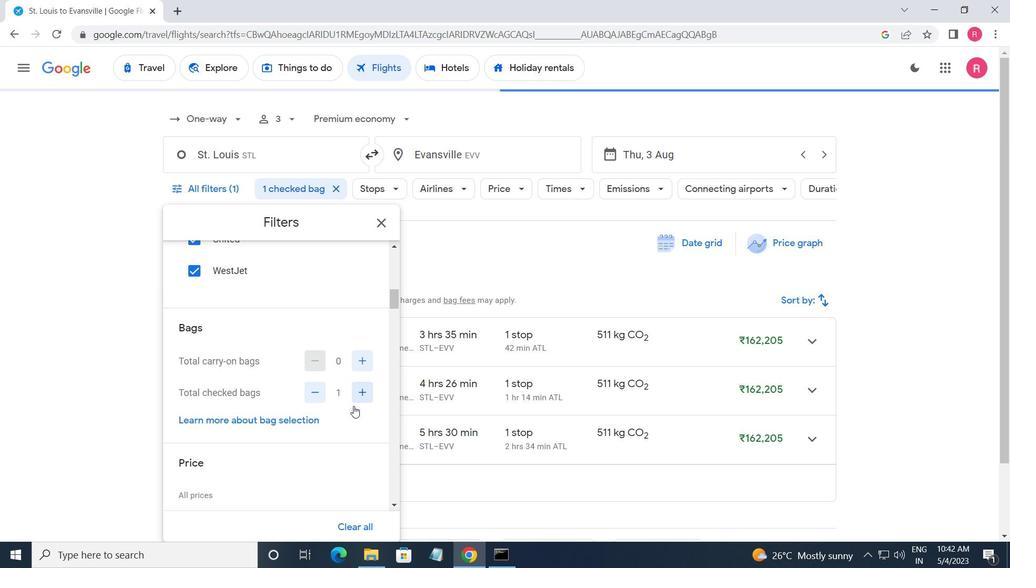 
Action: Mouse scrolled (354, 406) with delta (0, 0)
Screenshot: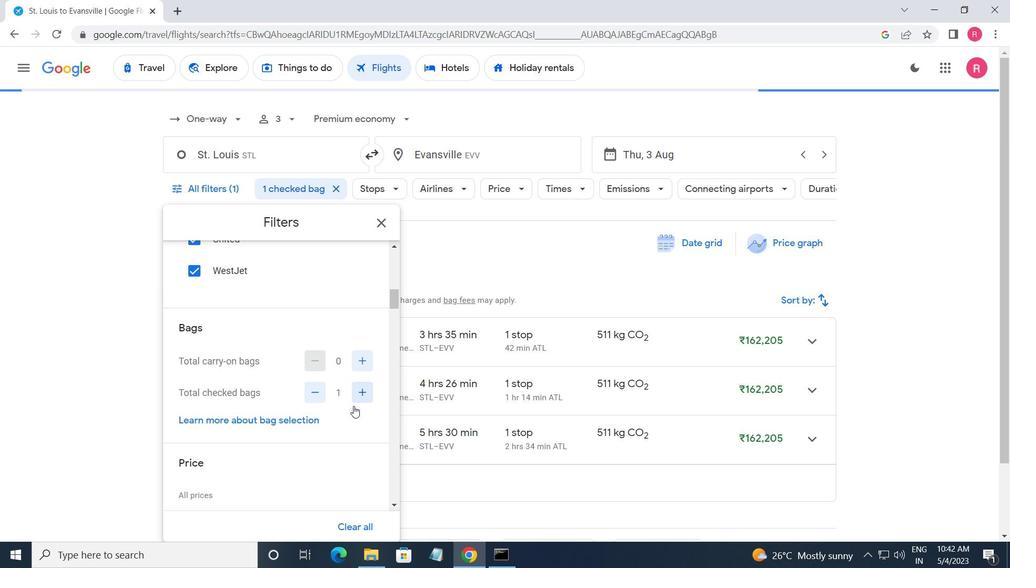 
Action: Mouse scrolled (354, 406) with delta (0, 0)
Screenshot: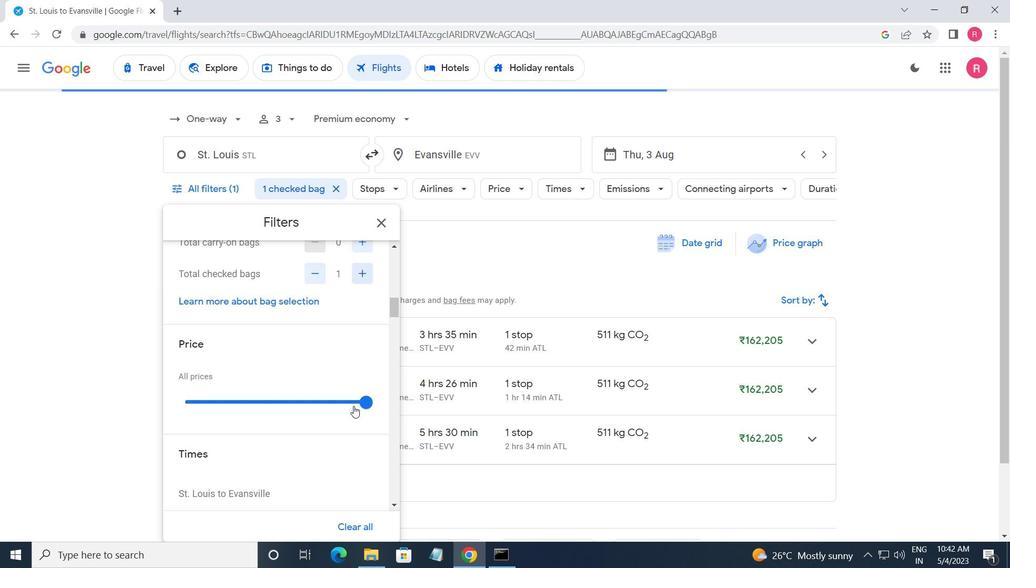 
Action: Mouse moved to (365, 327)
Screenshot: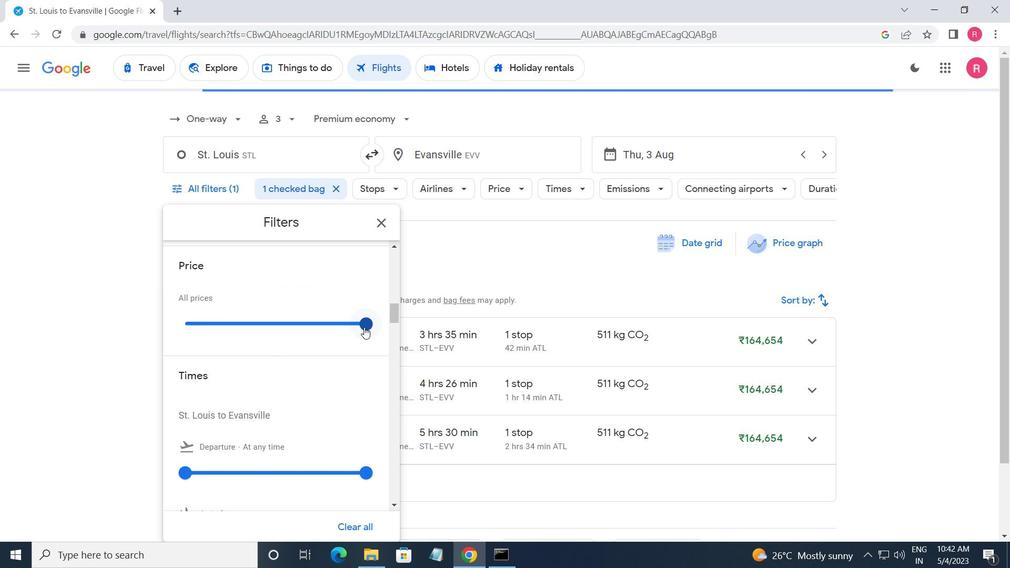
Action: Mouse pressed left at (365, 327)
Screenshot: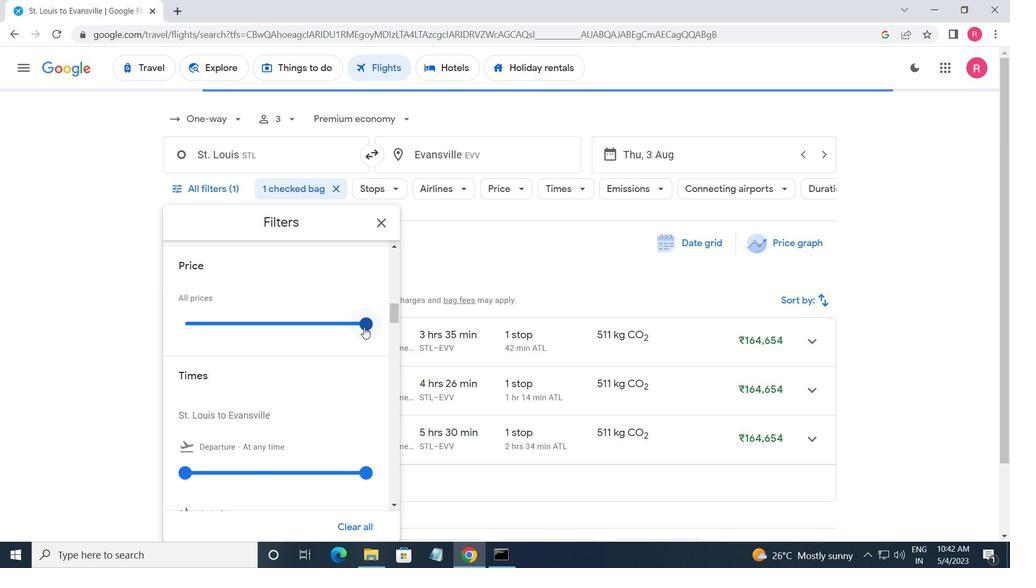 
Action: Mouse moved to (213, 345)
Screenshot: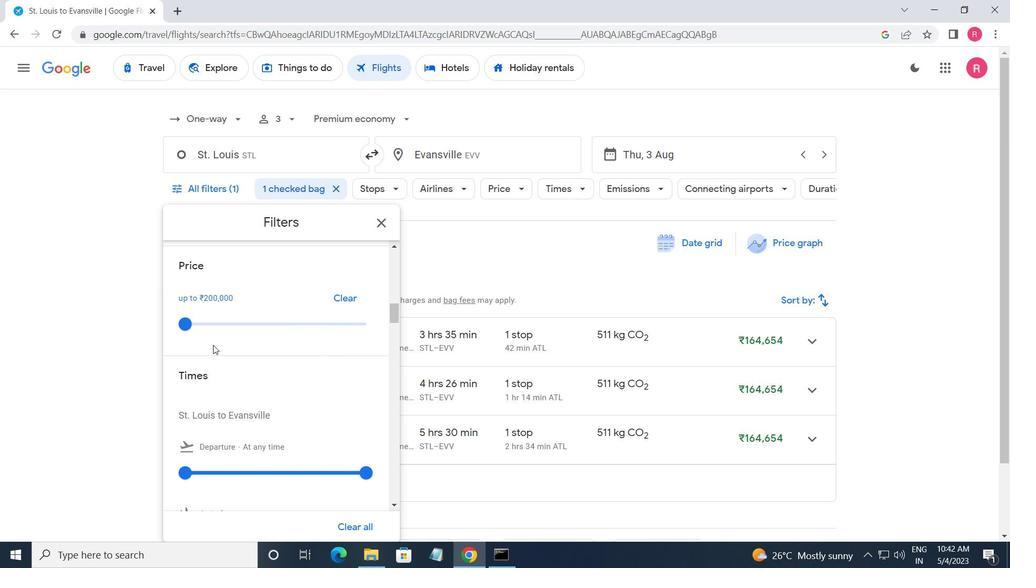 
Action: Mouse scrolled (213, 344) with delta (0, 0)
Screenshot: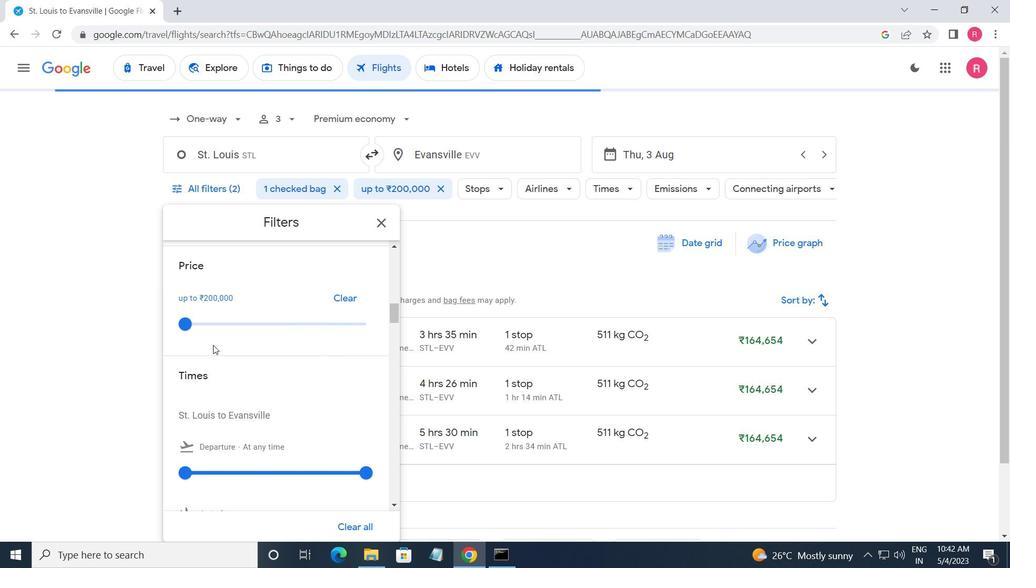
Action: Mouse scrolled (213, 344) with delta (0, 0)
Screenshot: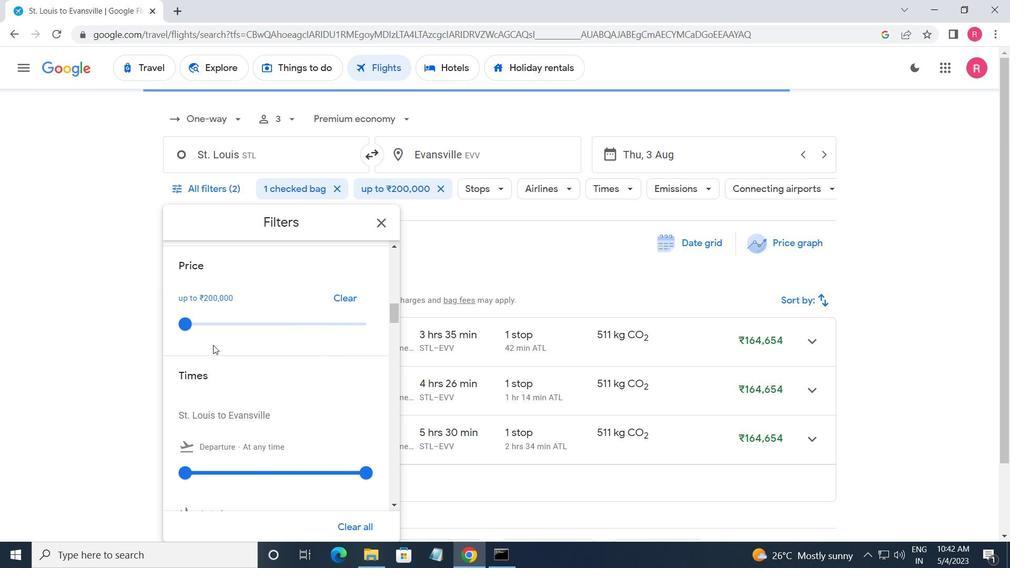 
Action: Mouse moved to (196, 342)
Screenshot: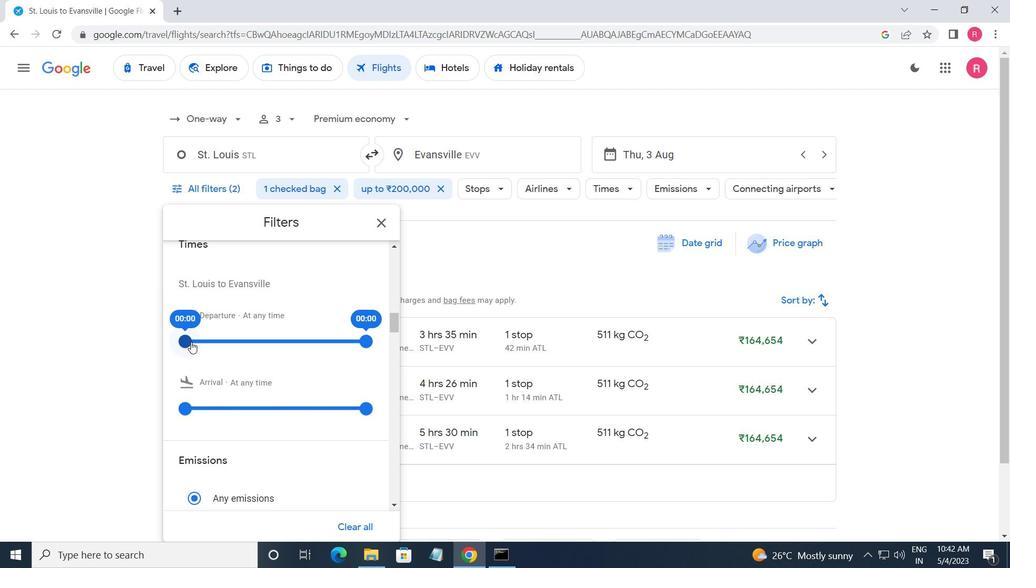 
Action: Mouse pressed left at (196, 342)
Screenshot: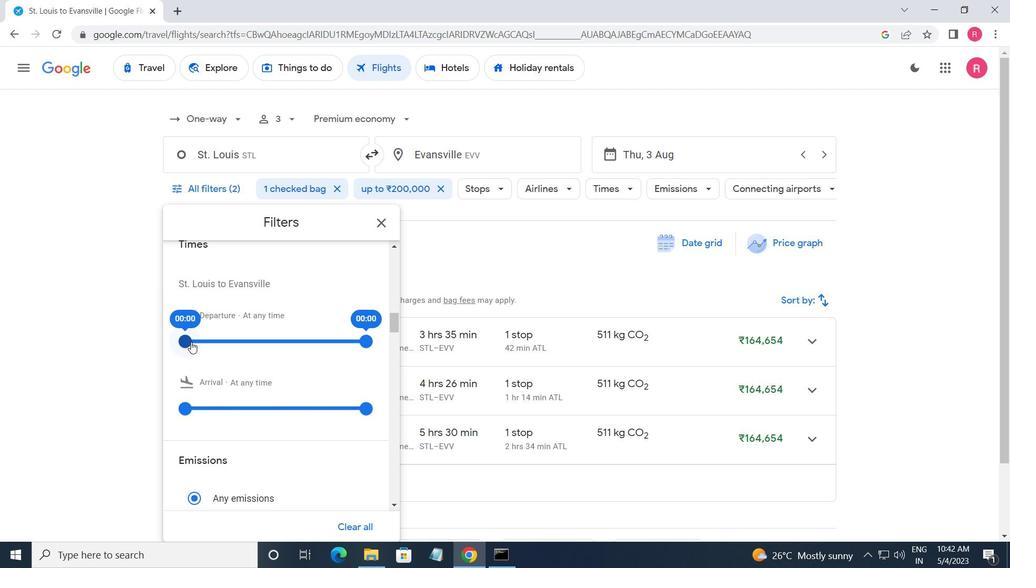 
Action: Mouse moved to (366, 338)
Screenshot: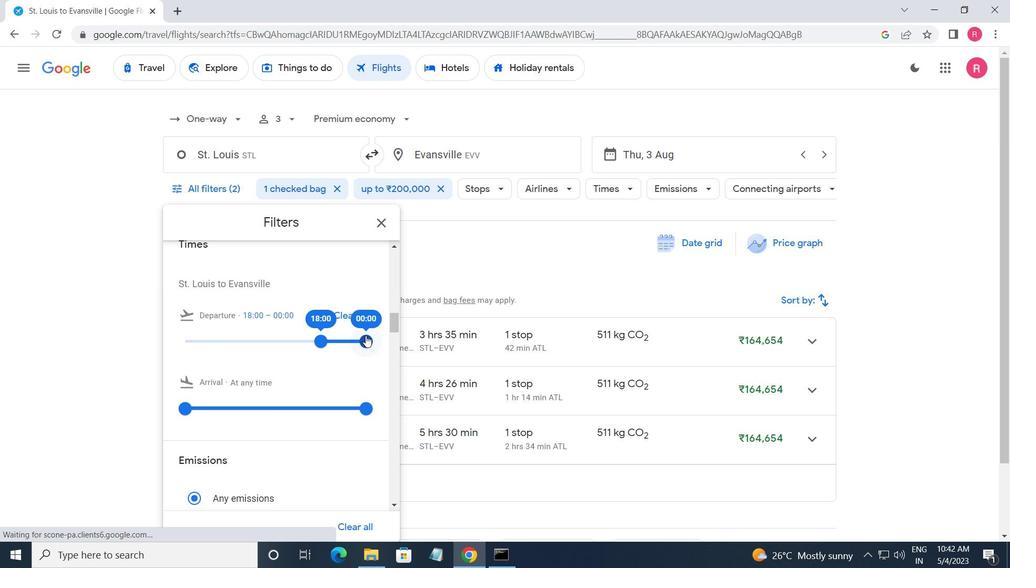 
Action: Mouse pressed left at (366, 338)
Screenshot: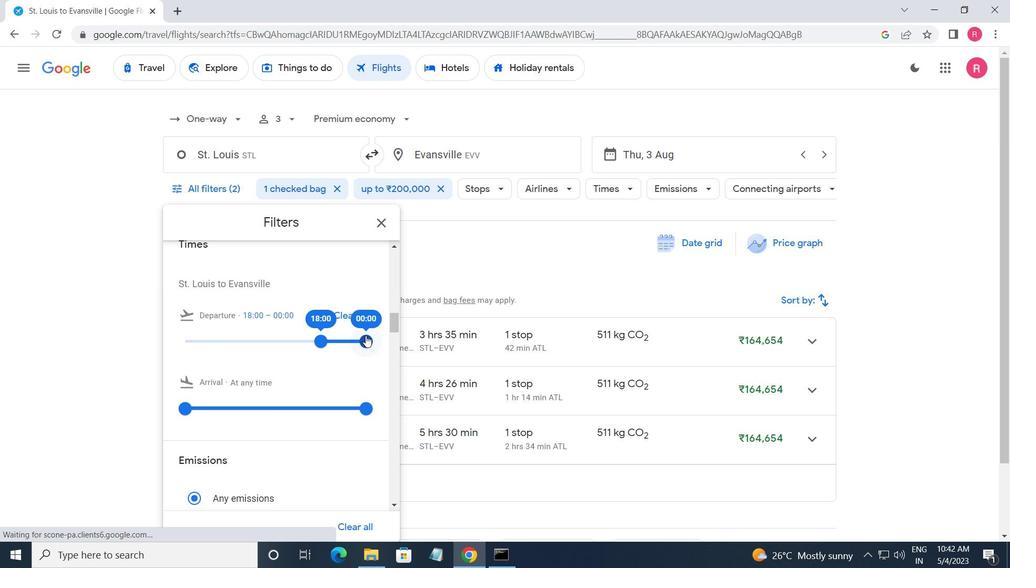 
Action: Mouse moved to (374, 225)
Screenshot: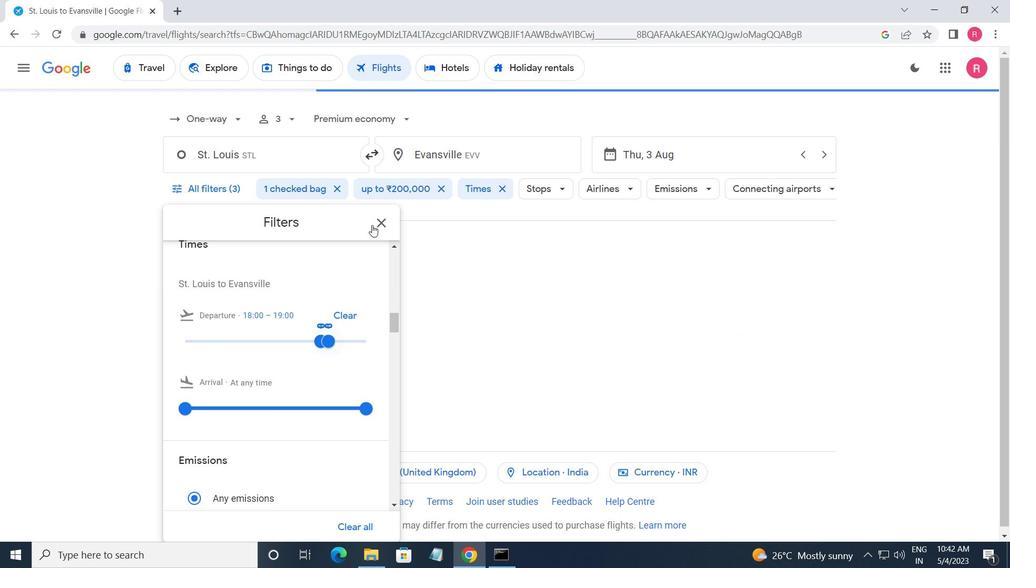 
Action: Mouse pressed left at (374, 225)
Screenshot: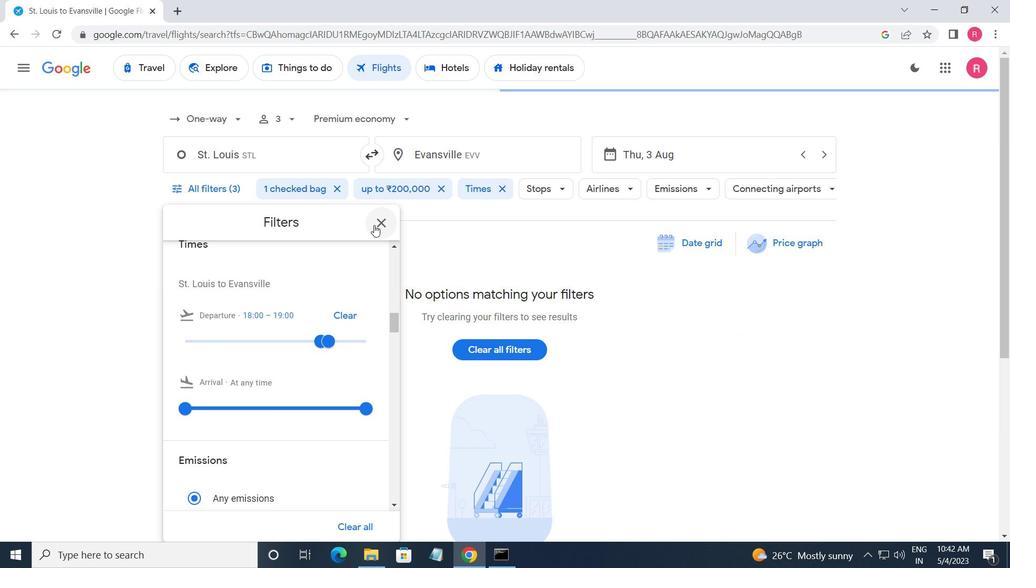
Action: Mouse moved to (317, 277)
Screenshot: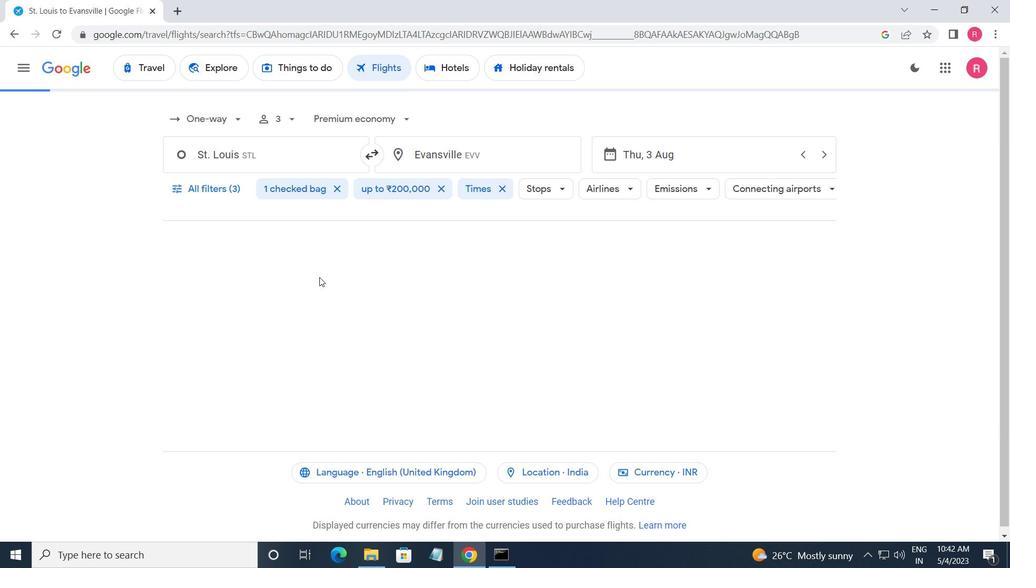 
